 Task: Look for space in Abreu e Lima, Brazil from 5th June, 2023 to 16th June, 2023 for 2 adults in price range Rs.7000 to Rs.15000. Place can be entire place with 1  bedroom having 1 bed and 1 bathroom. Property type can be house, flat, guest house, hotel. Amenities needed are: washing machine. Booking option can be shelf check-in. Required host language is Spanish.
Action: Mouse moved to (407, 93)
Screenshot: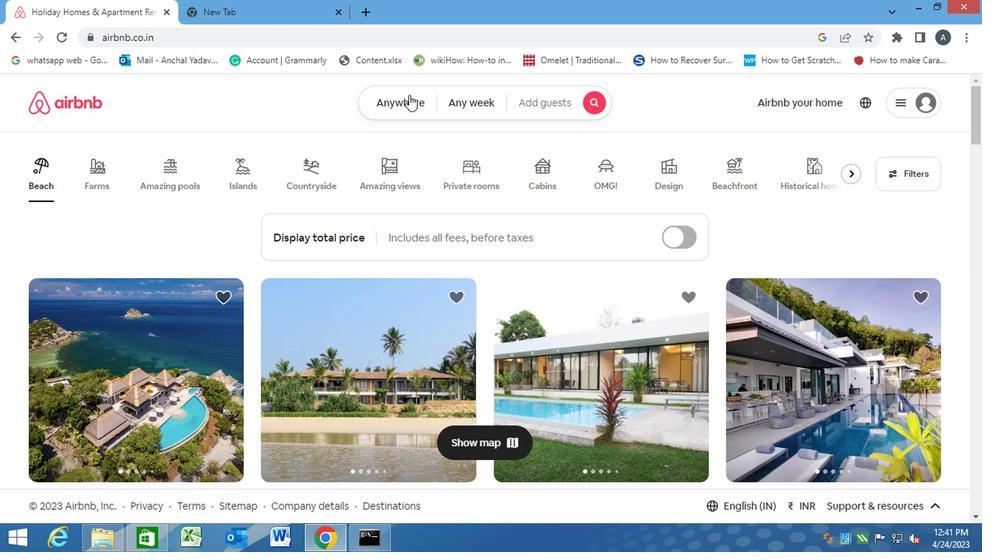 
Action: Mouse pressed left at (407, 93)
Screenshot: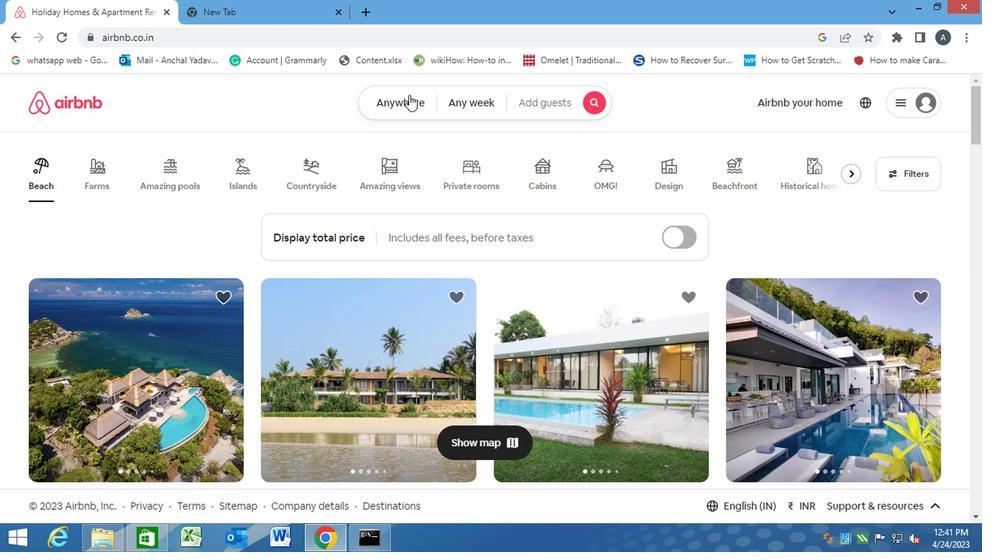
Action: Mouse moved to (309, 155)
Screenshot: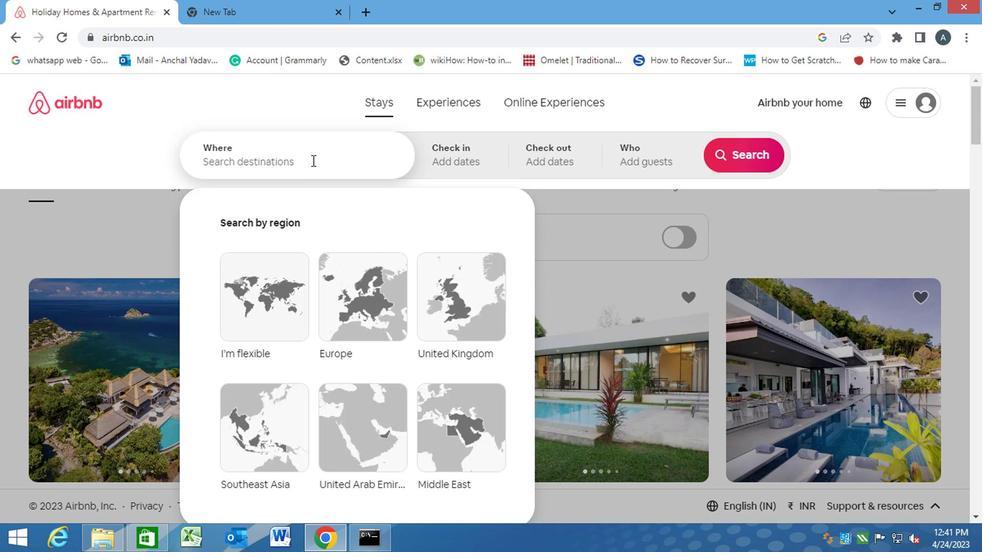 
Action: Mouse pressed left at (309, 155)
Screenshot: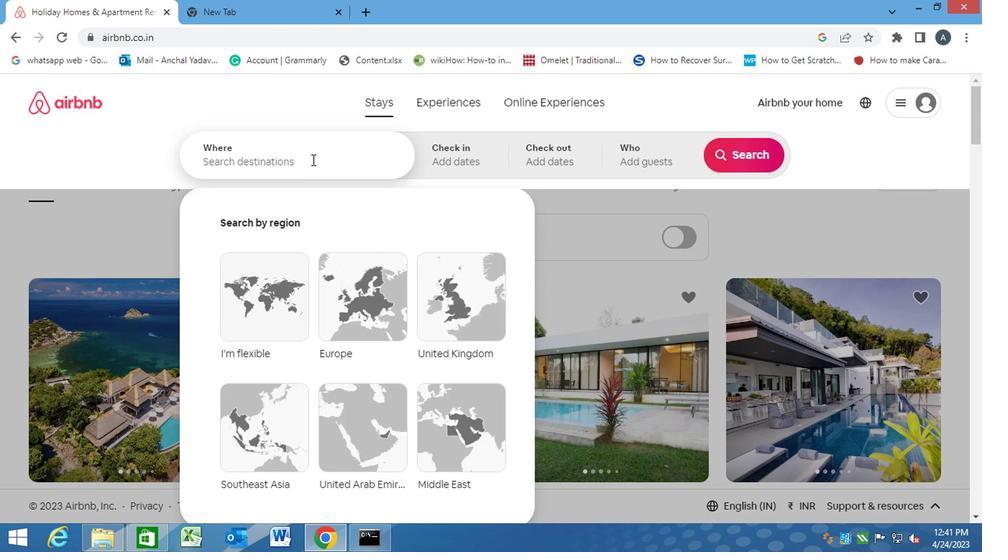 
Action: Key pressed a<Key.caps_lock>breu<Key.space>e<Key.space><Key.caps_lock>l<Key.caps_lock>ima,<Key.space><Key.caps_lock>b<Key.caps_lock>razil<Key.enter>
Screenshot: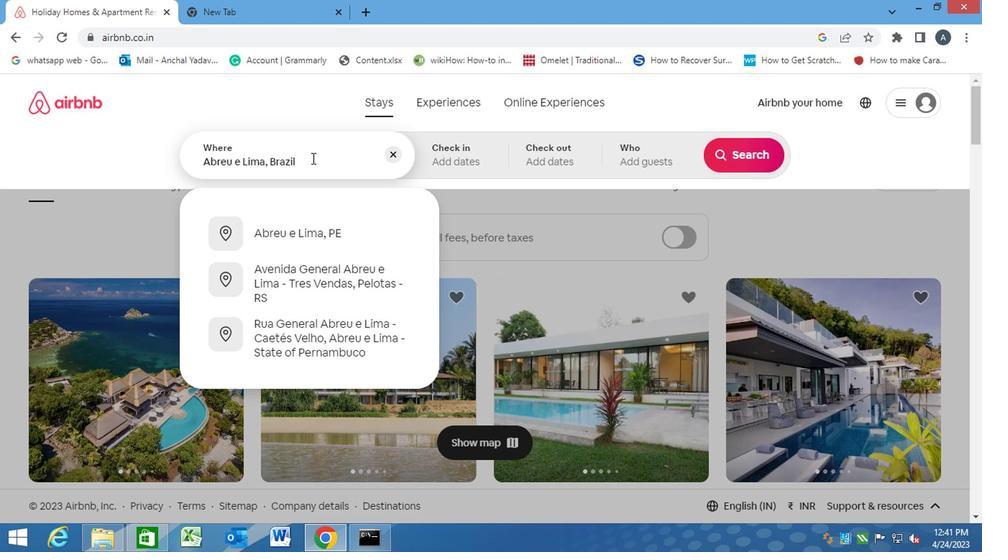 
Action: Mouse moved to (730, 264)
Screenshot: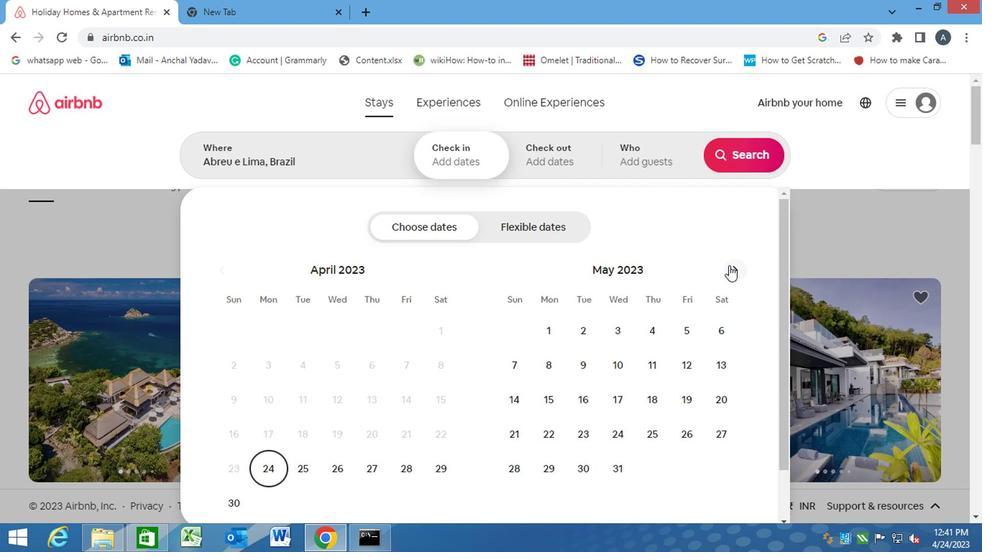 
Action: Mouse pressed left at (730, 264)
Screenshot: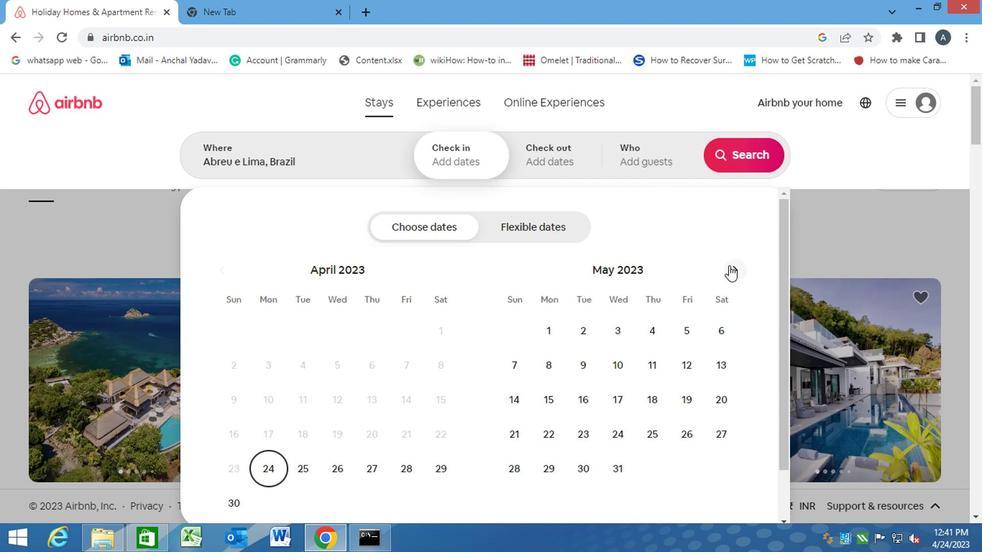 
Action: Mouse moved to (542, 363)
Screenshot: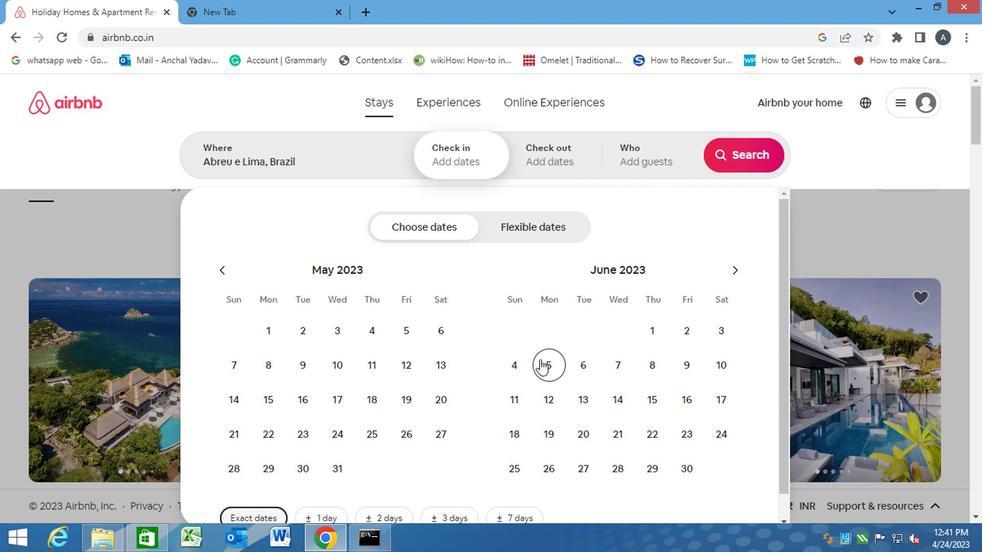 
Action: Mouse pressed left at (542, 363)
Screenshot: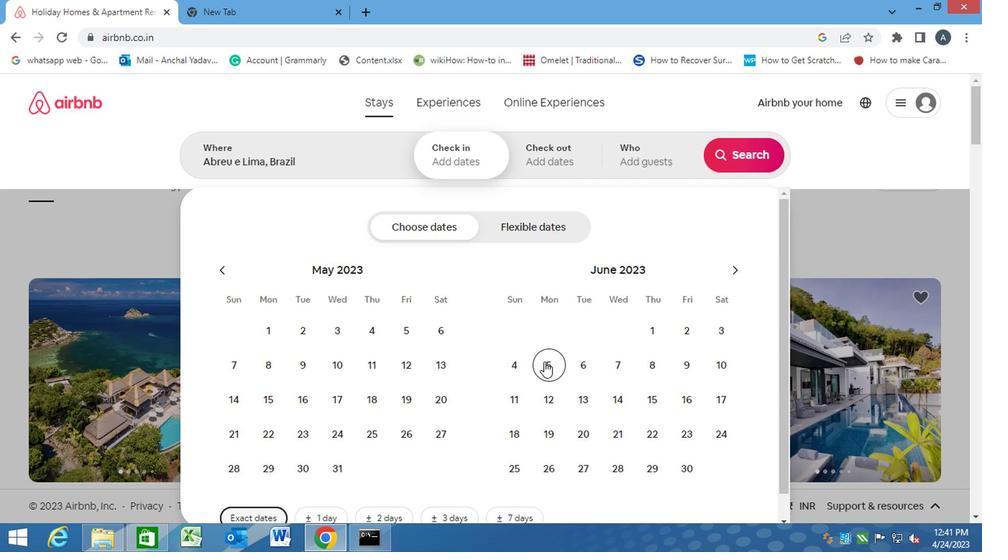
Action: Mouse moved to (693, 411)
Screenshot: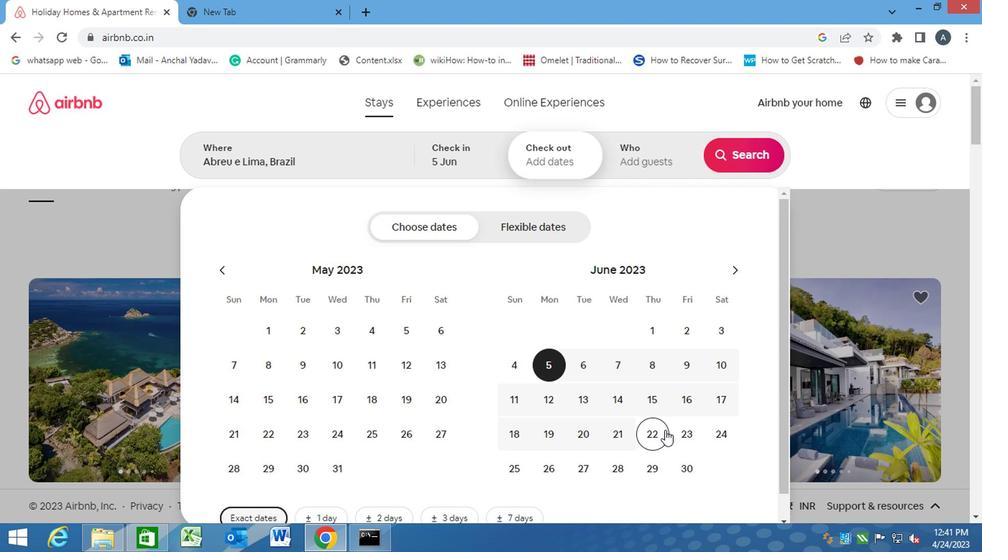 
Action: Mouse pressed left at (693, 411)
Screenshot: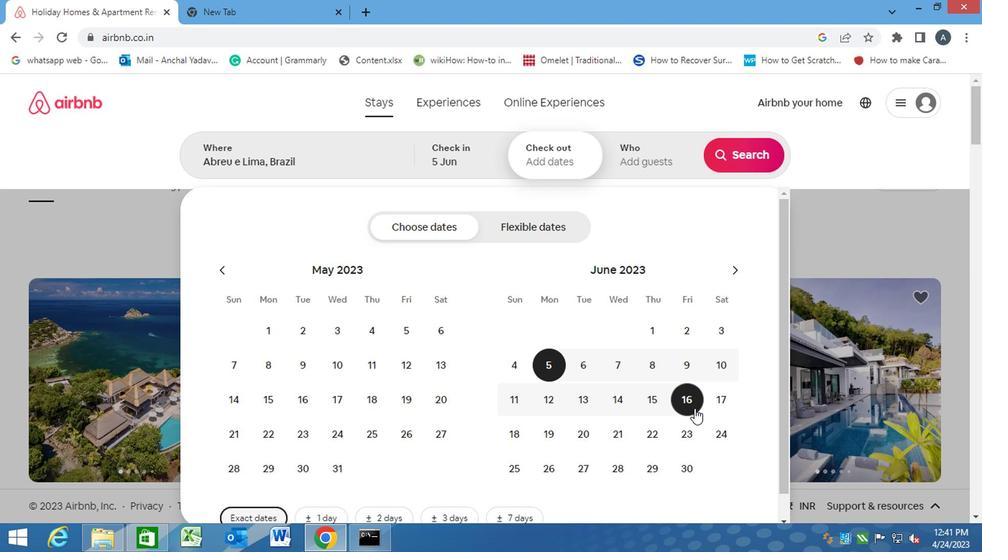 
Action: Mouse moved to (641, 142)
Screenshot: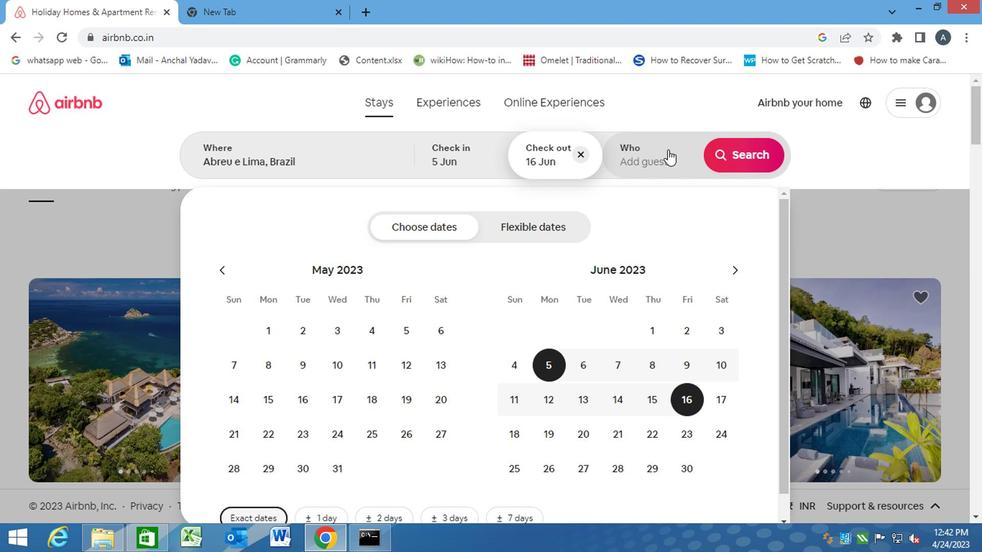 
Action: Mouse pressed left at (641, 142)
Screenshot: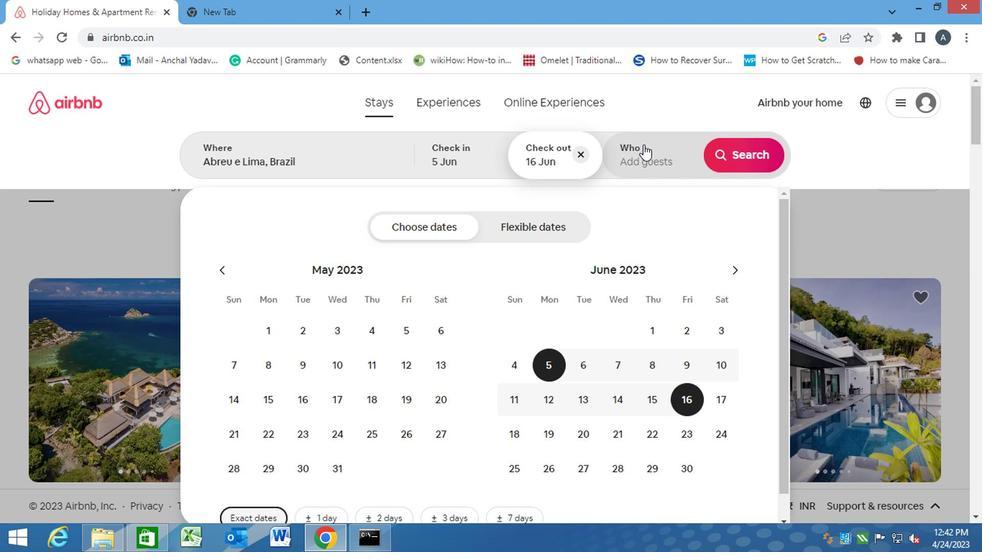 
Action: Mouse moved to (739, 222)
Screenshot: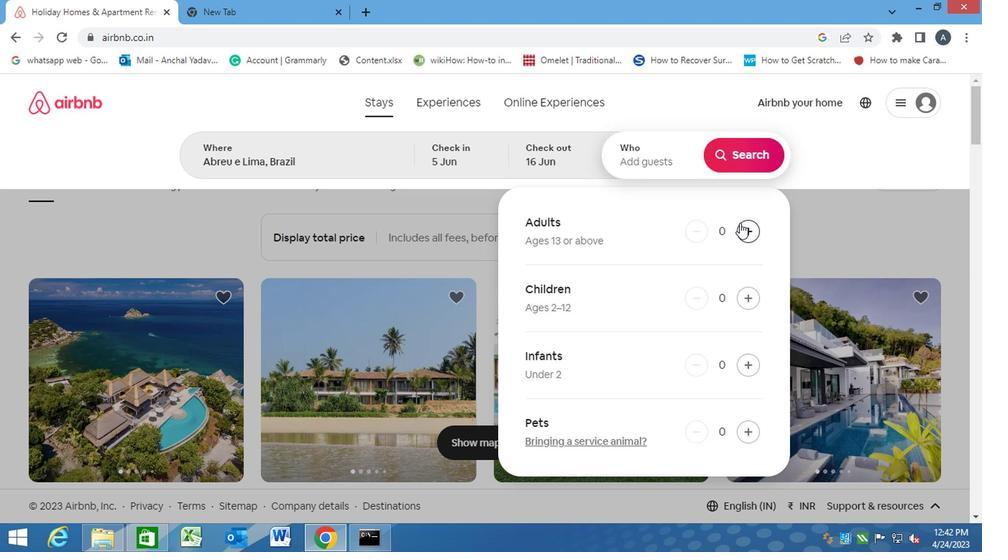 
Action: Mouse pressed left at (739, 222)
Screenshot: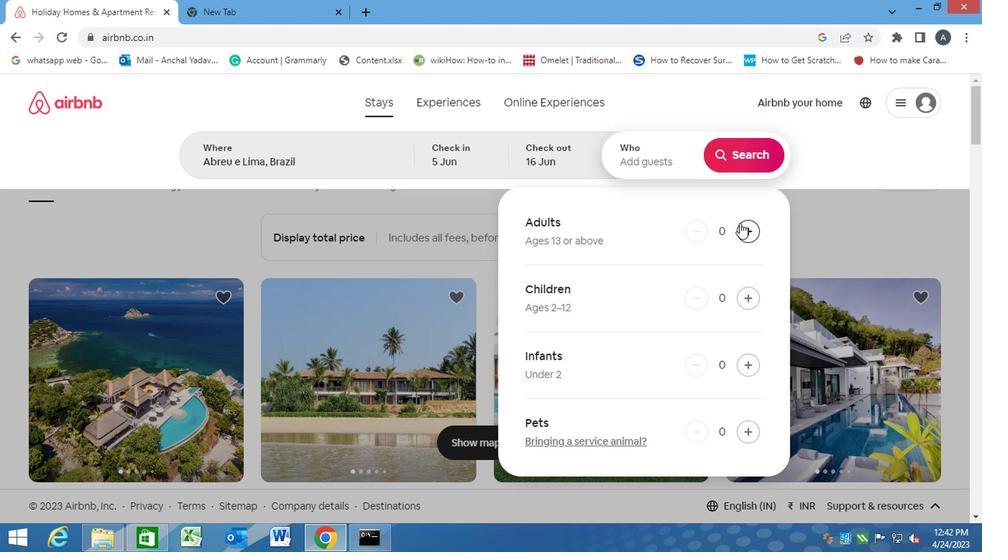 
Action: Mouse pressed left at (739, 222)
Screenshot: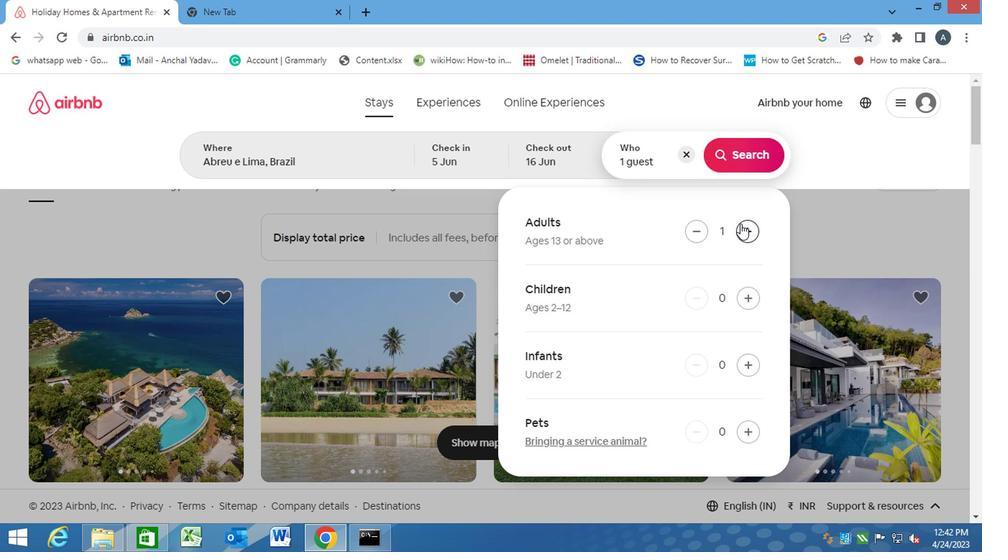 
Action: Mouse moved to (769, 143)
Screenshot: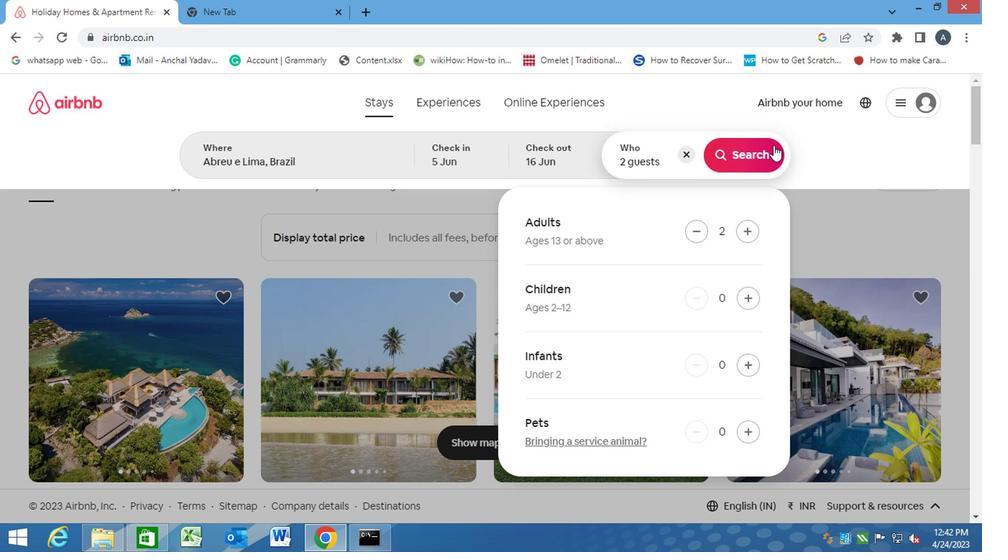 
Action: Mouse pressed left at (769, 143)
Screenshot: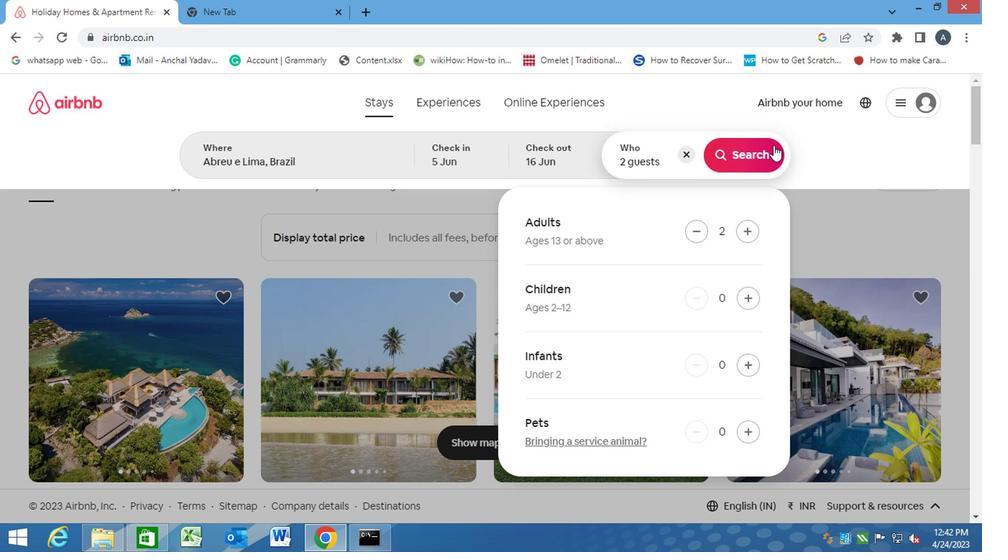 
Action: Mouse moved to (922, 162)
Screenshot: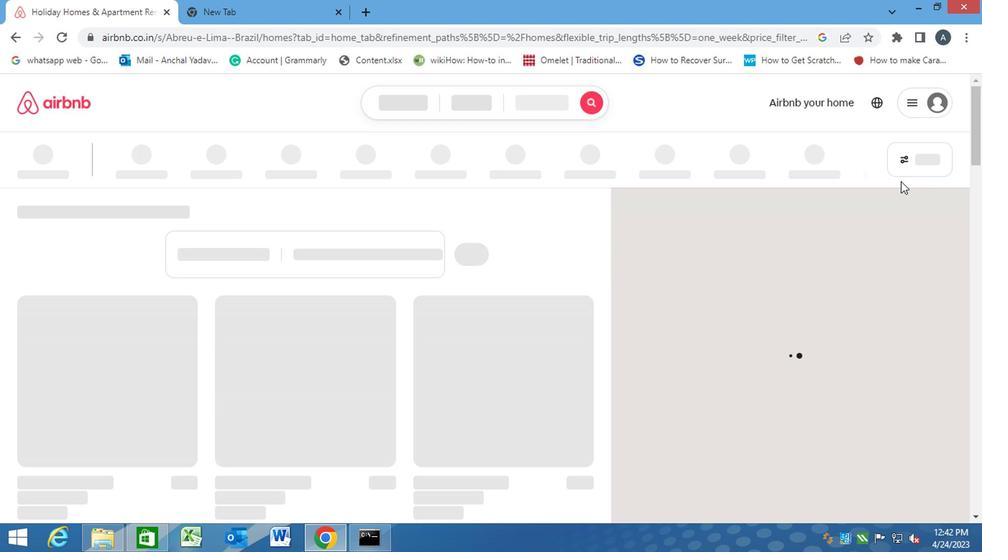 
Action: Mouse pressed left at (922, 162)
Screenshot: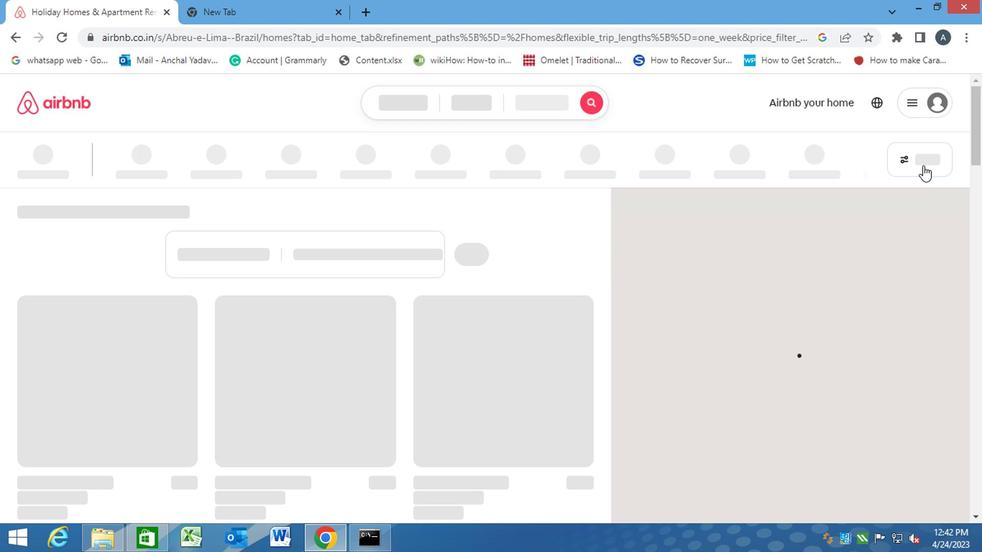 
Action: Mouse moved to (914, 151)
Screenshot: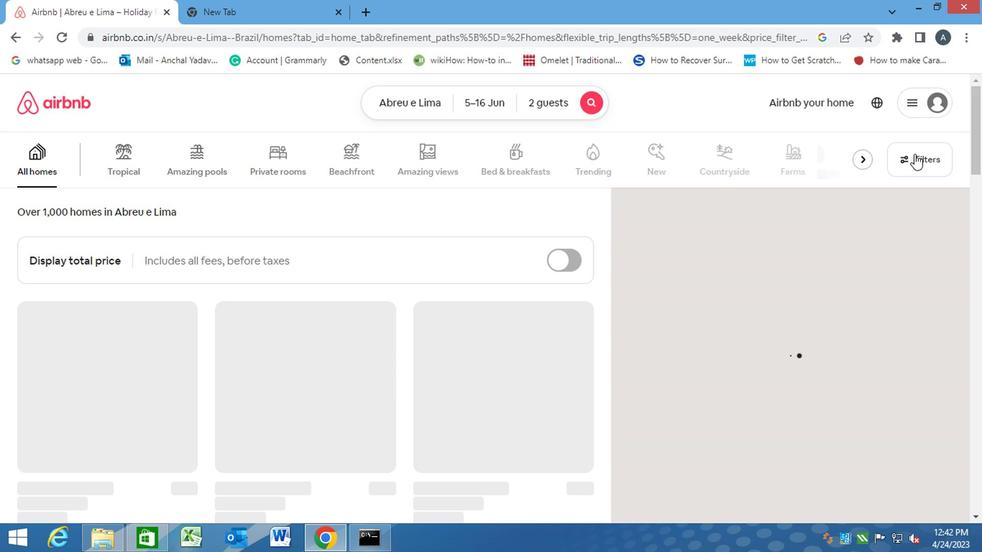 
Action: Mouse pressed left at (914, 151)
Screenshot: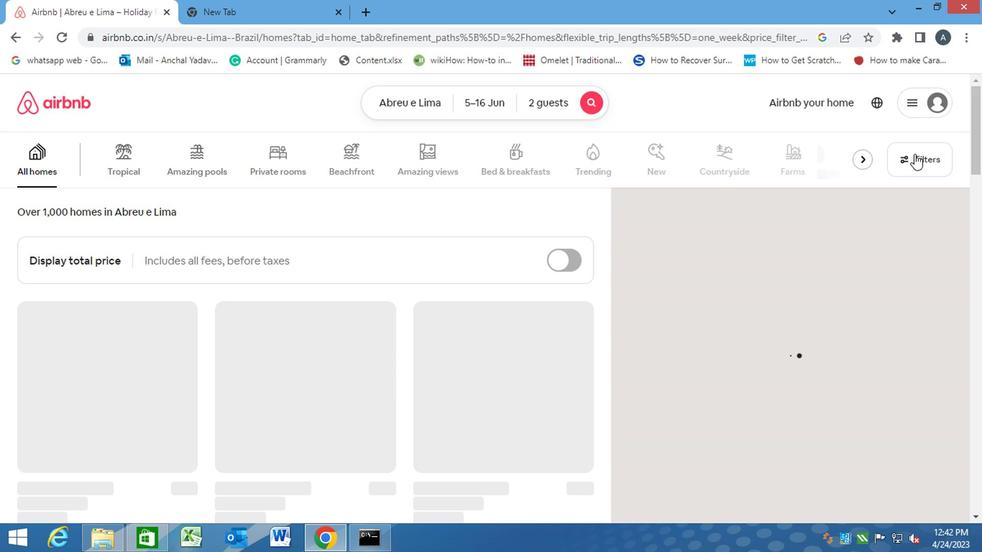 
Action: Mouse moved to (304, 330)
Screenshot: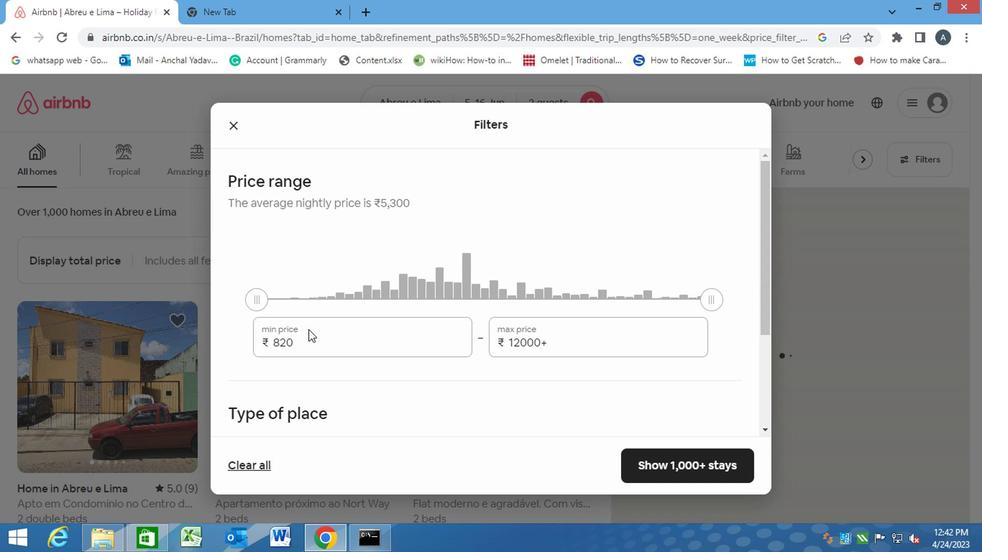 
Action: Mouse pressed left at (304, 330)
Screenshot: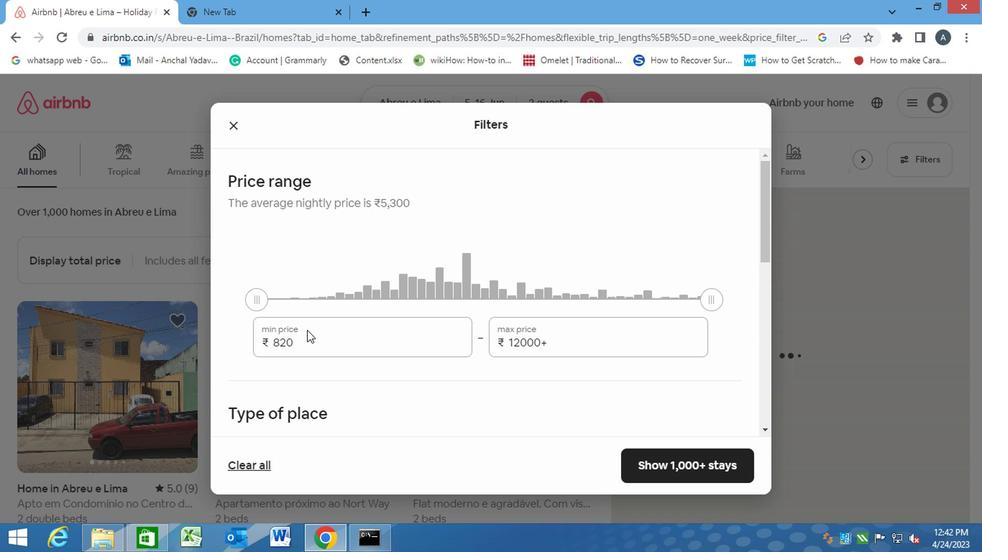 
Action: Mouse moved to (303, 338)
Screenshot: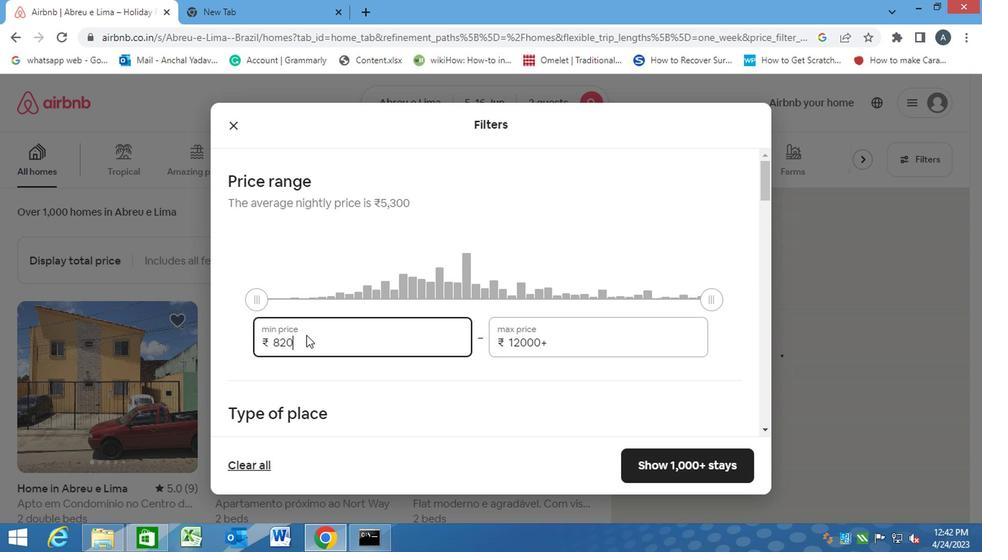 
Action: Mouse pressed left at (303, 338)
Screenshot: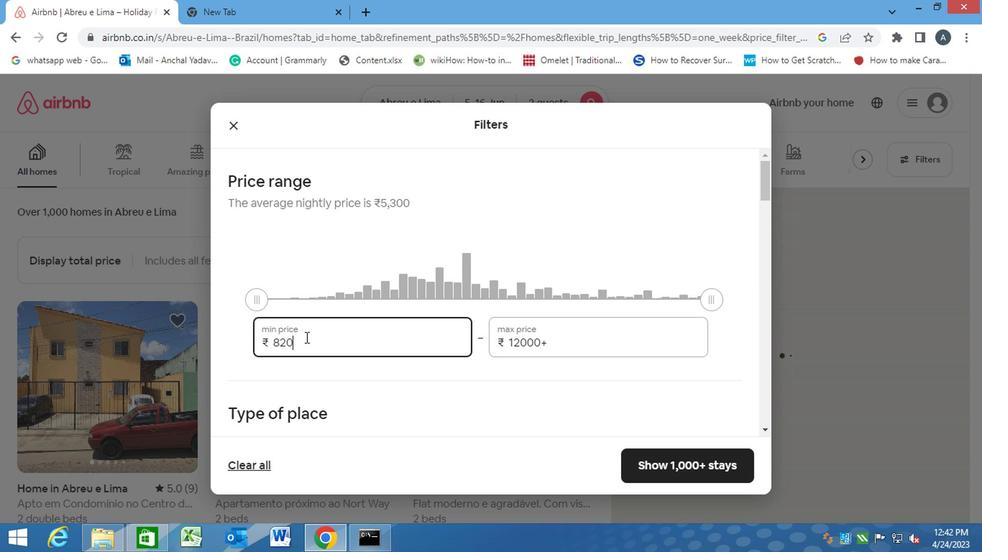 
Action: Mouse moved to (262, 339)
Screenshot: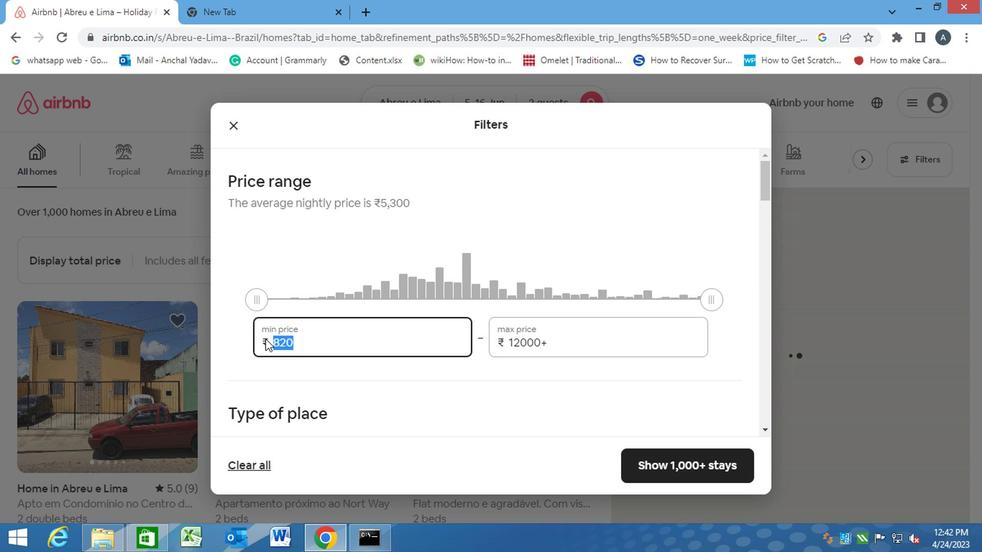
Action: Key pressed 7000<Key.tab><Key.backspace><Key.backspace>15000
Screenshot: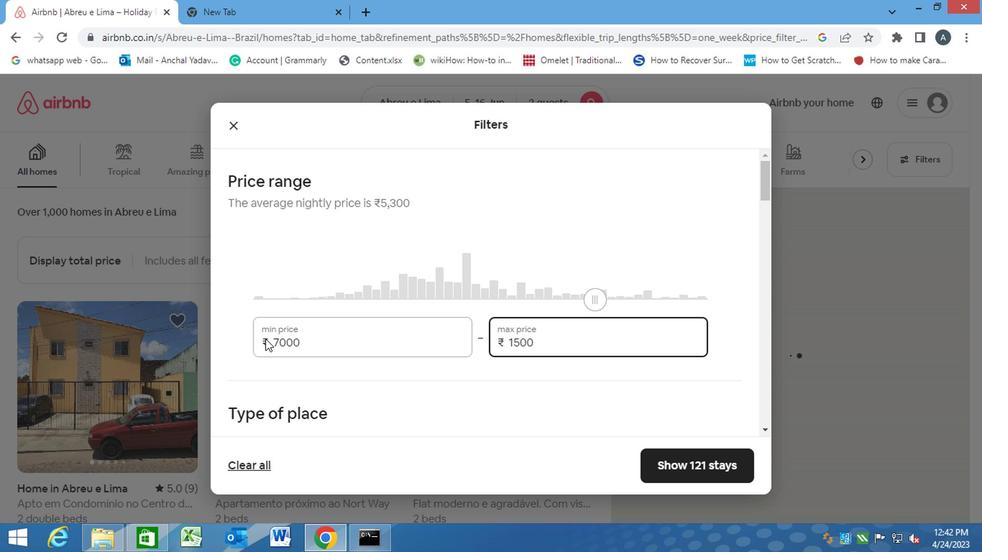 
Action: Mouse moved to (431, 389)
Screenshot: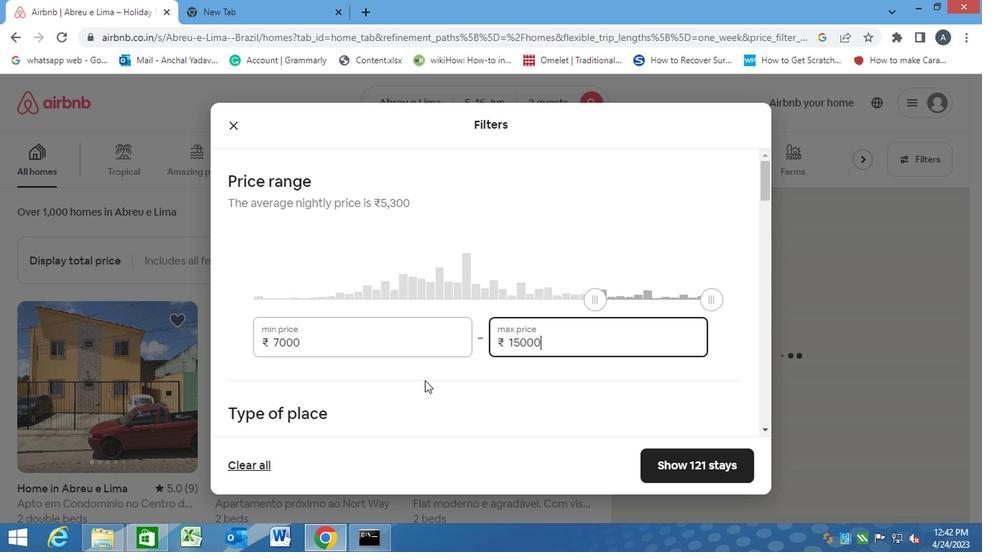 
Action: Mouse pressed left at (431, 389)
Screenshot: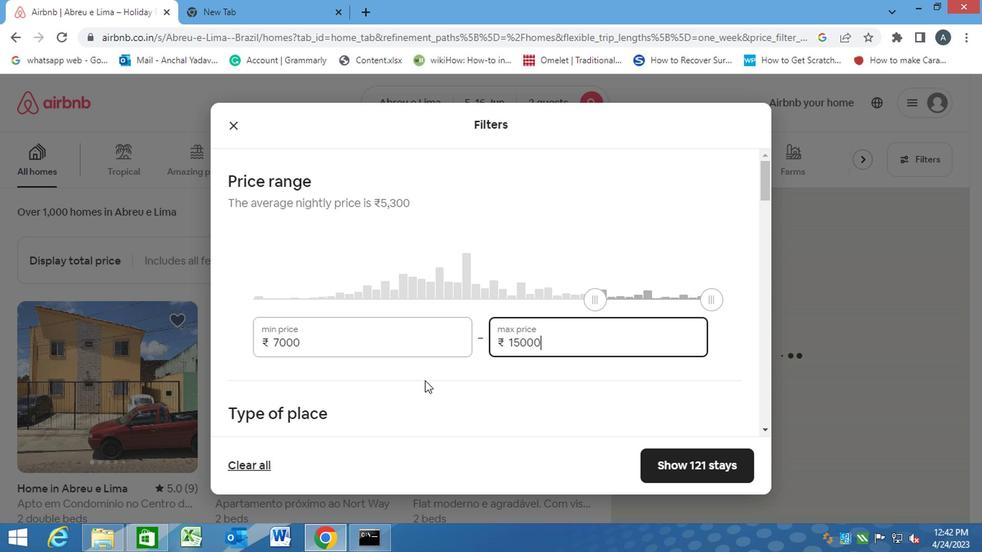 
Action: Mouse scrolled (431, 388) with delta (0, -1)
Screenshot: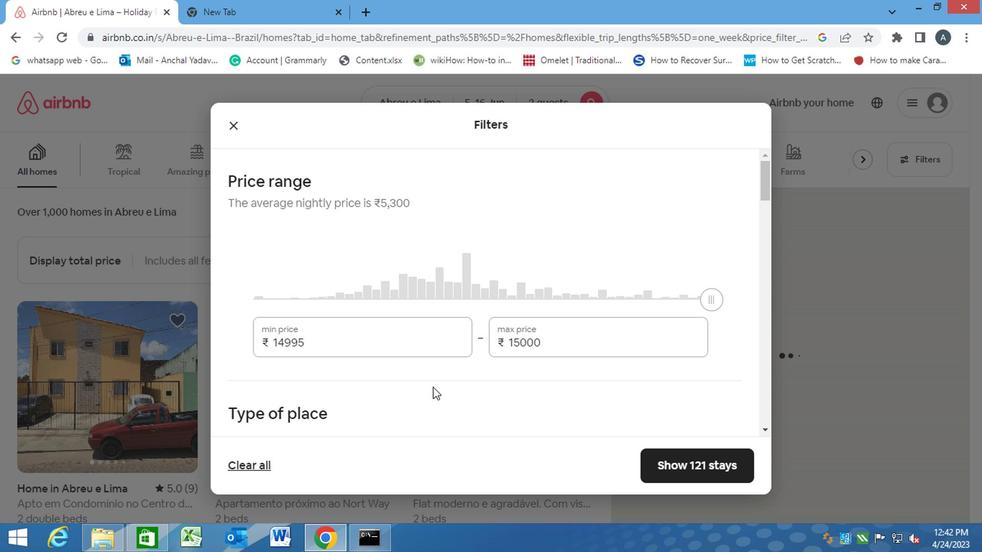 
Action: Mouse scrolled (431, 388) with delta (0, -1)
Screenshot: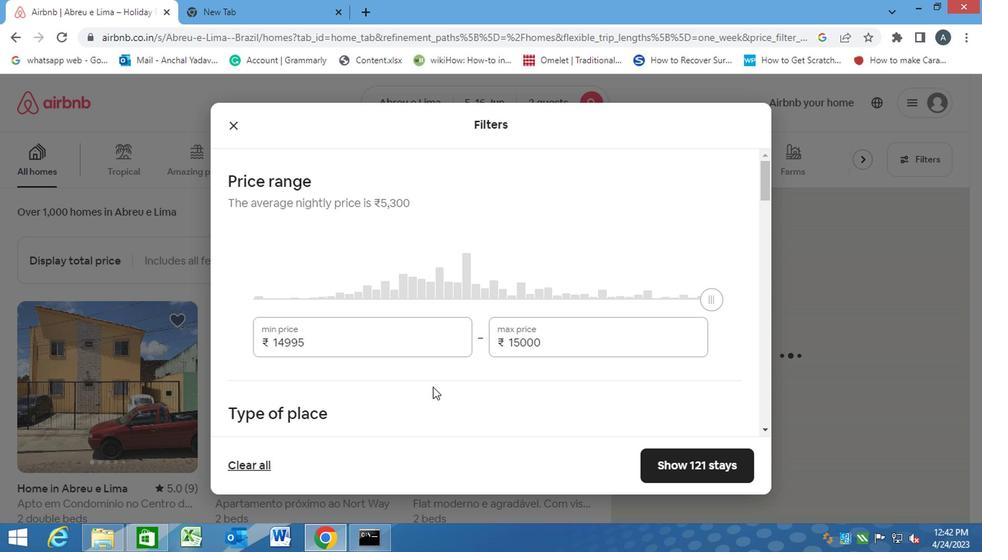 
Action: Mouse scrolled (431, 388) with delta (0, -1)
Screenshot: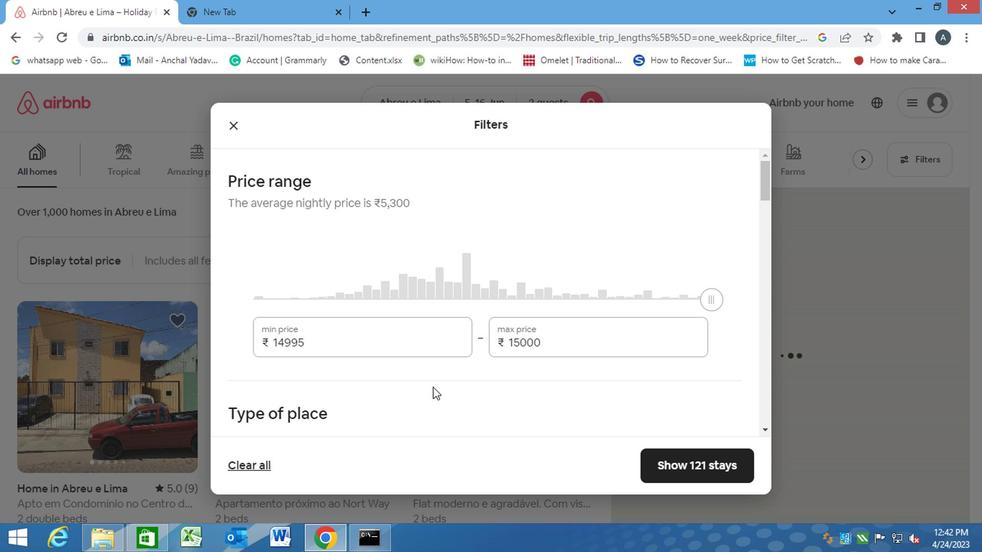 
Action: Mouse scrolled (431, 388) with delta (0, -1)
Screenshot: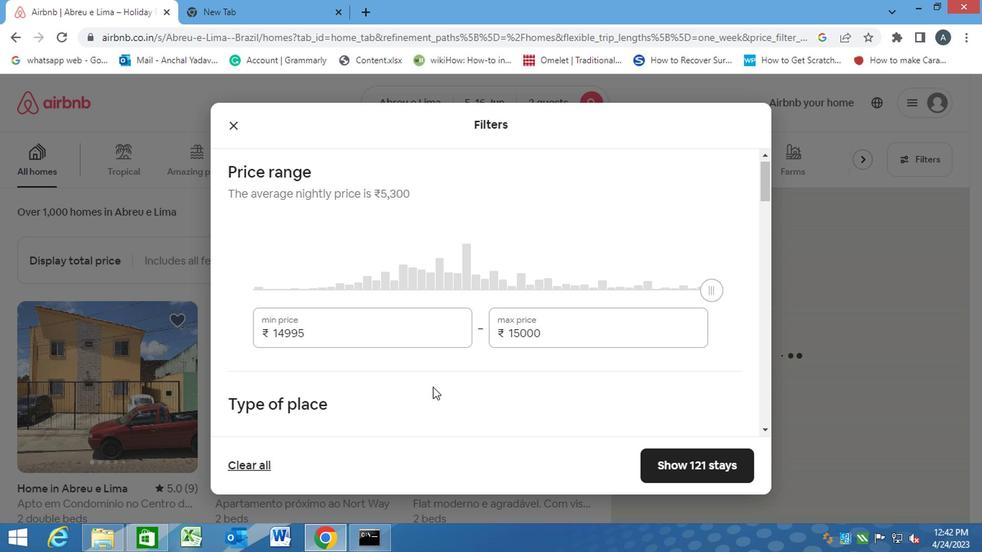 
Action: Mouse moved to (239, 168)
Screenshot: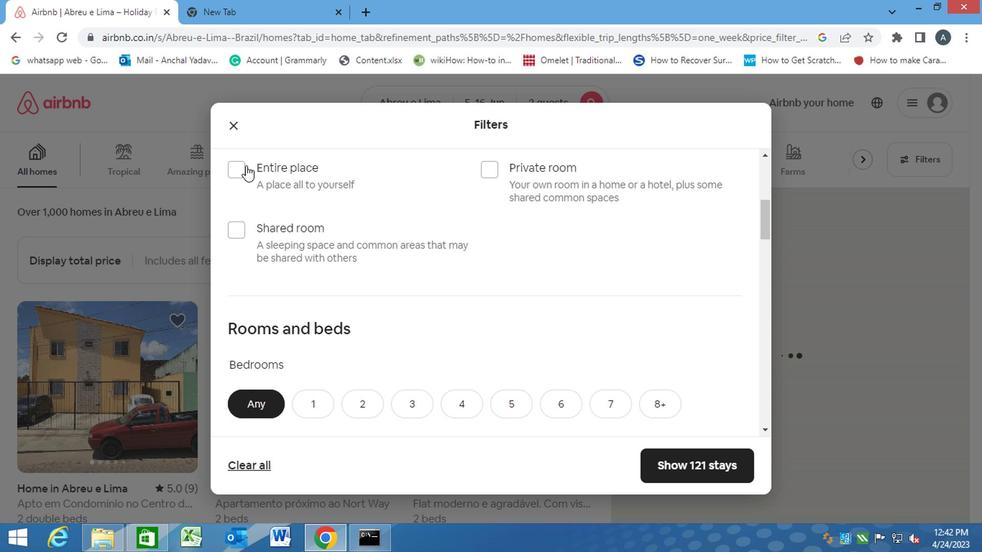 
Action: Mouse pressed left at (239, 168)
Screenshot: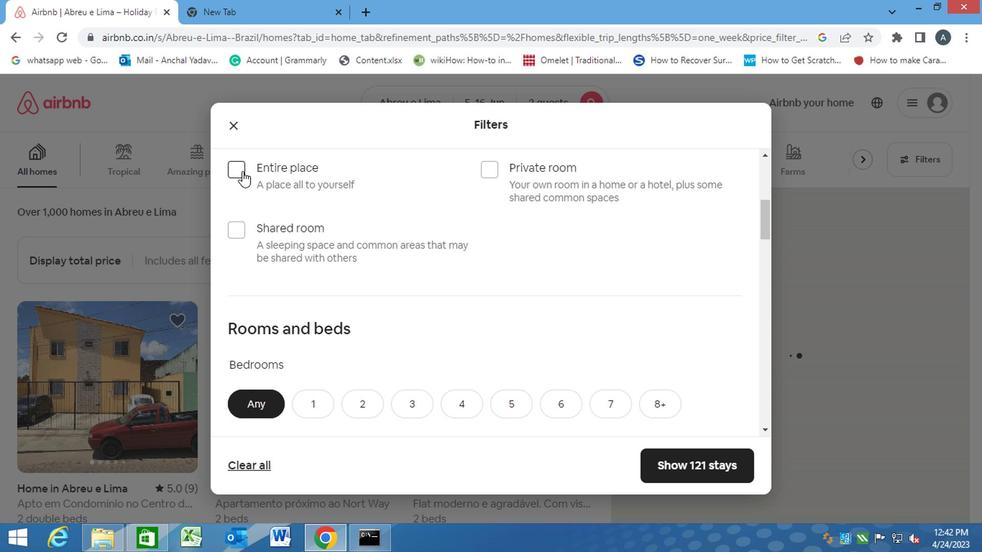 
Action: Mouse moved to (487, 256)
Screenshot: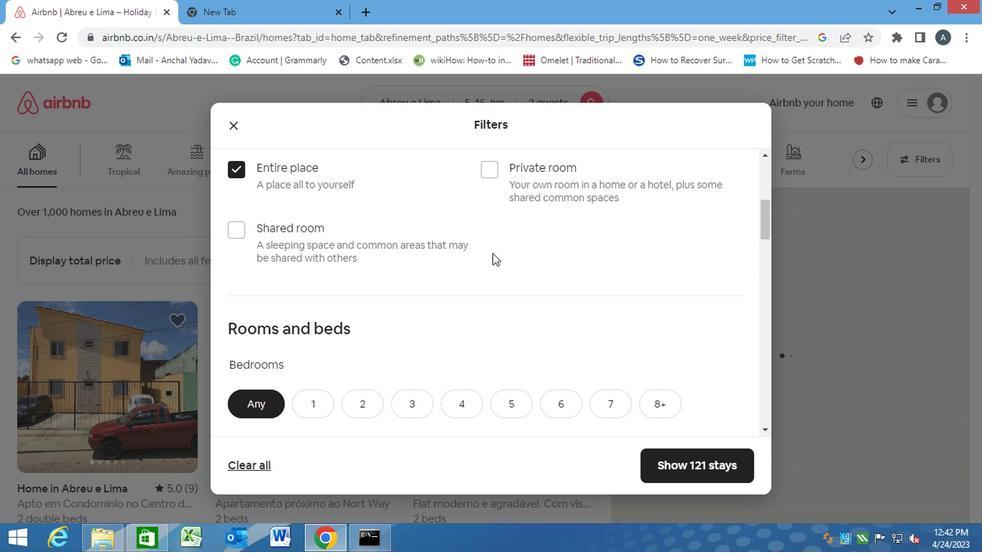 
Action: Mouse scrolled (487, 256) with delta (0, 0)
Screenshot: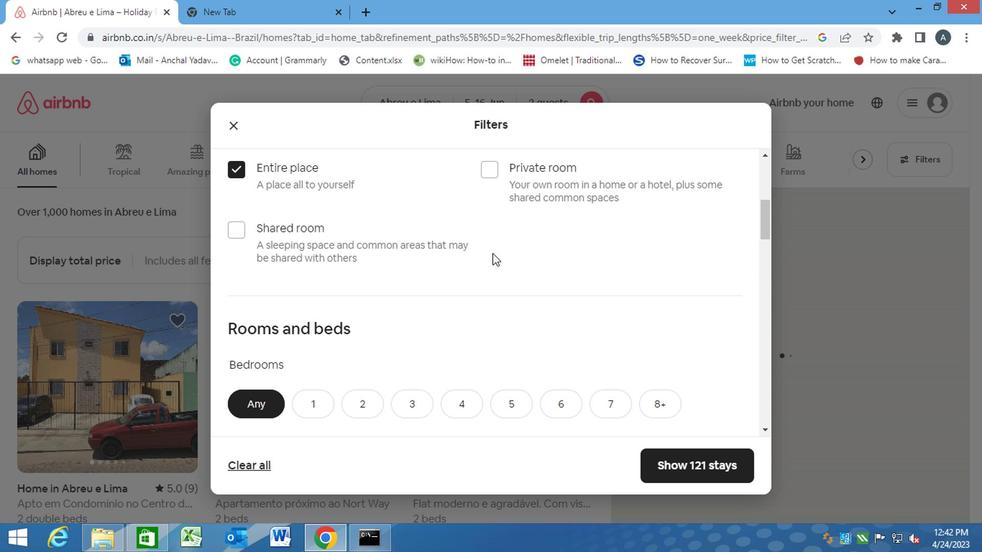 
Action: Mouse moved to (487, 257)
Screenshot: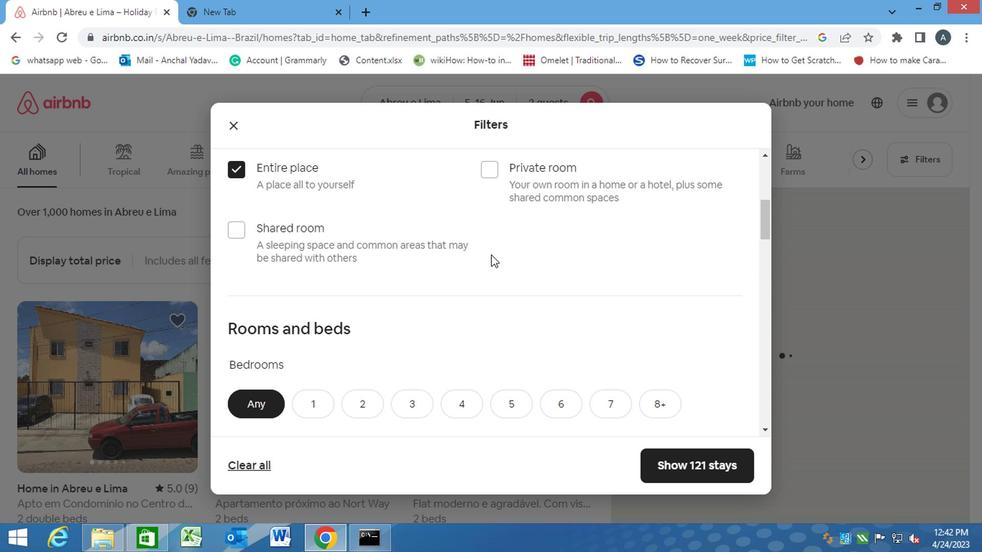 
Action: Mouse scrolled (487, 256) with delta (0, -1)
Screenshot: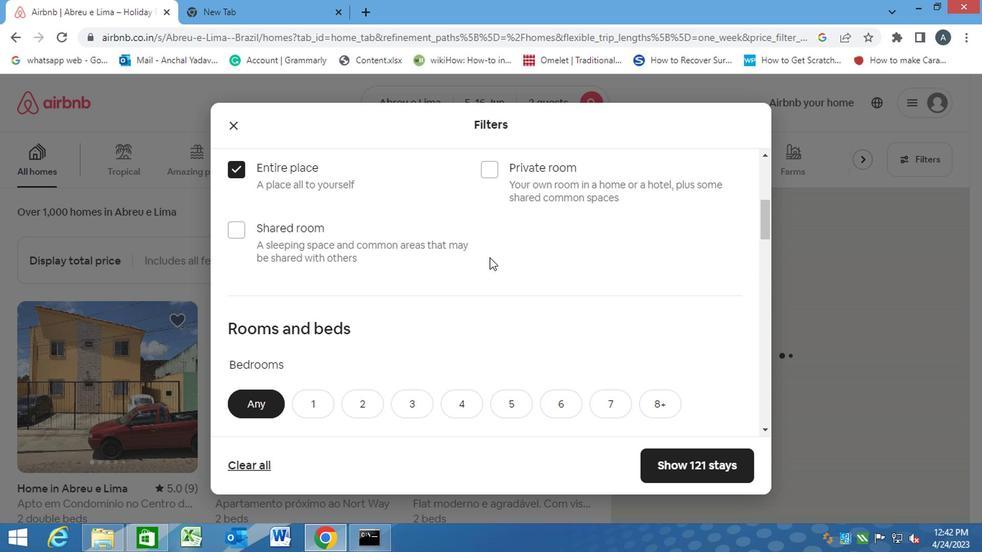 
Action: Mouse moved to (305, 251)
Screenshot: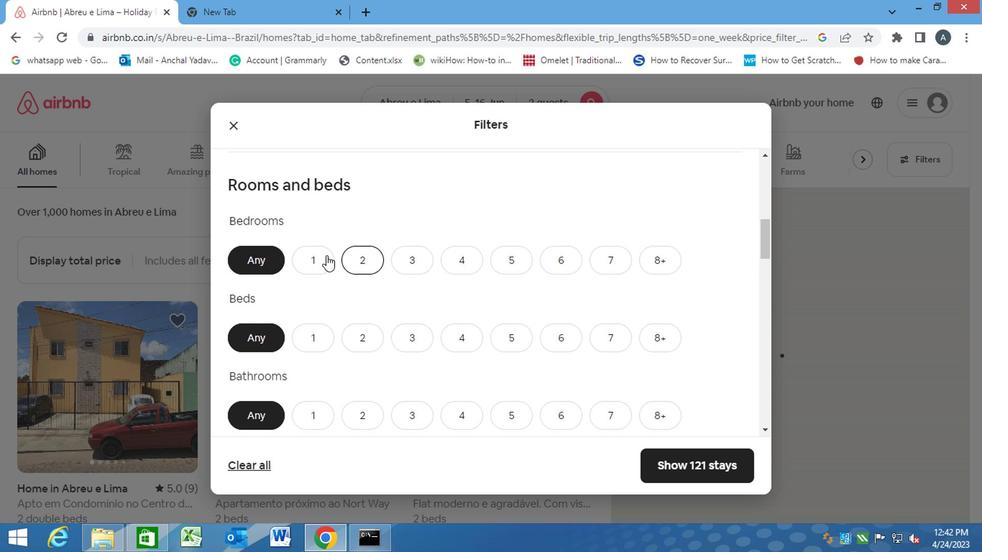 
Action: Mouse pressed left at (305, 251)
Screenshot: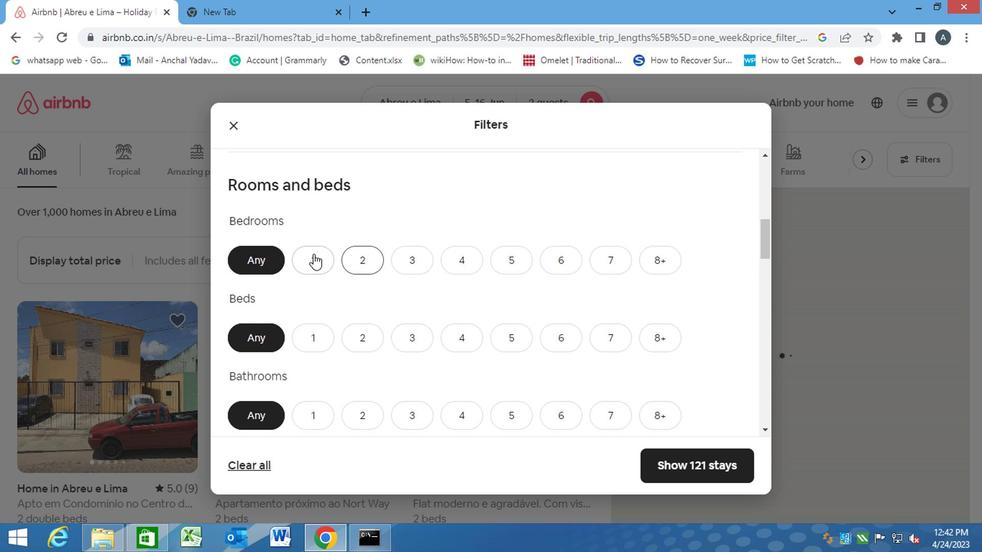 
Action: Mouse moved to (324, 342)
Screenshot: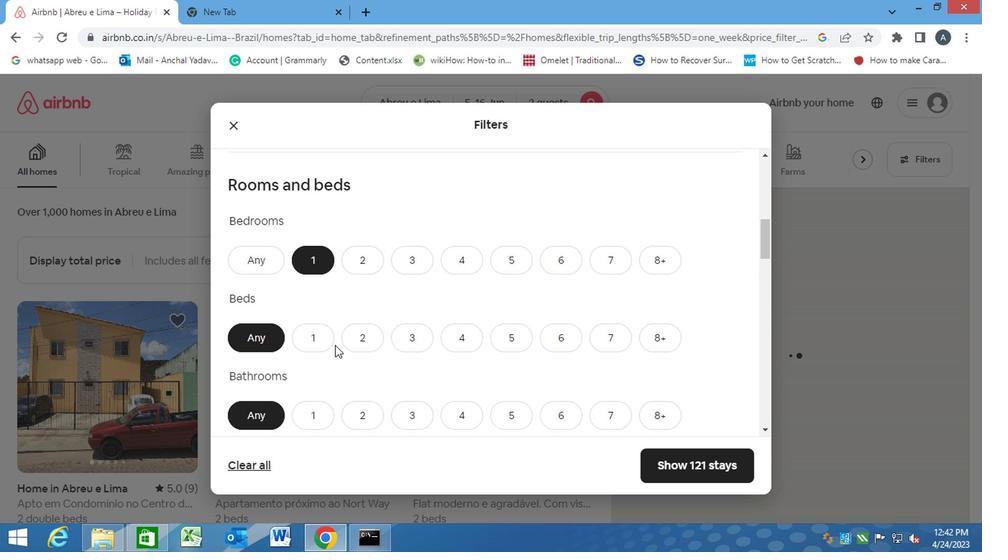 
Action: Mouse pressed left at (324, 342)
Screenshot: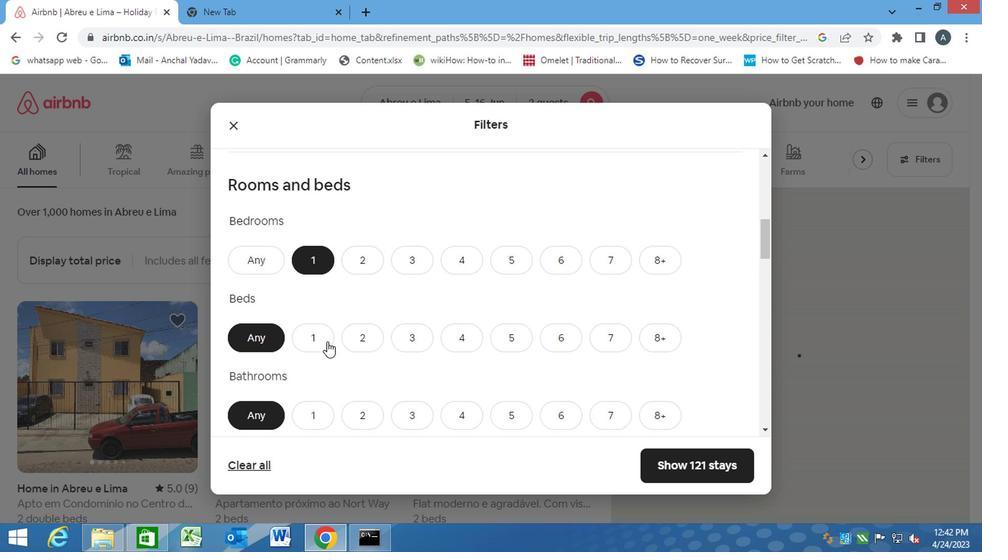 
Action: Mouse moved to (317, 418)
Screenshot: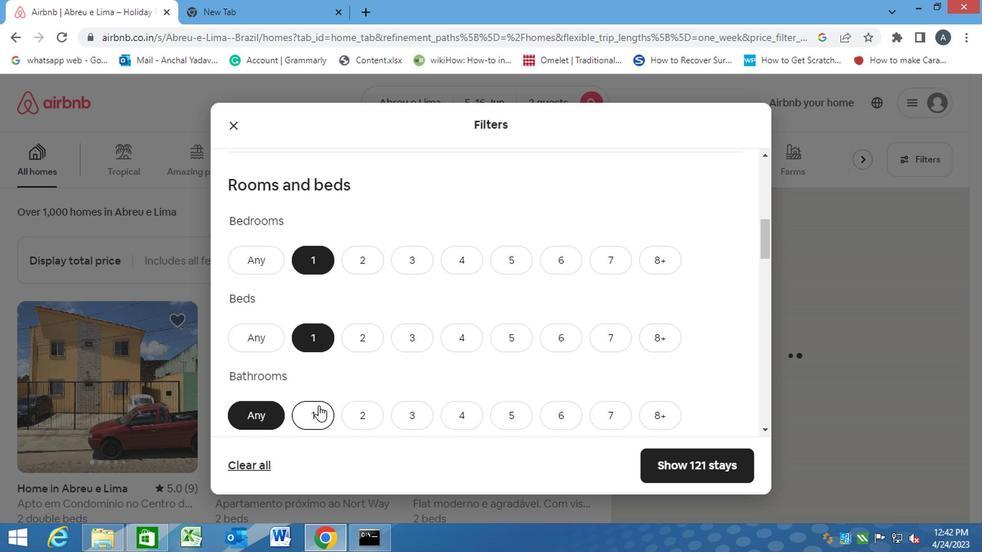 
Action: Mouse pressed left at (317, 418)
Screenshot: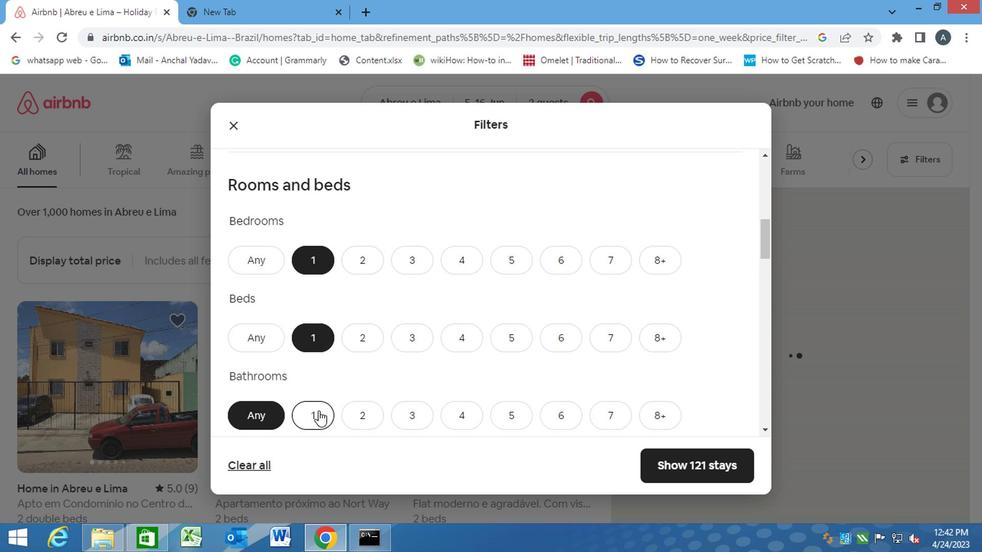 
Action: Mouse moved to (319, 416)
Screenshot: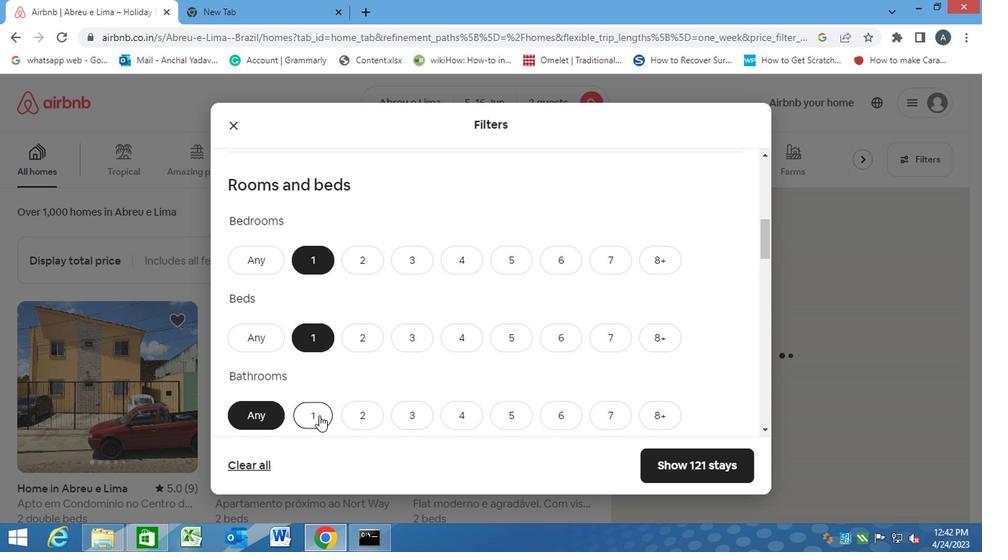 
Action: Mouse scrolled (319, 416) with delta (0, 0)
Screenshot: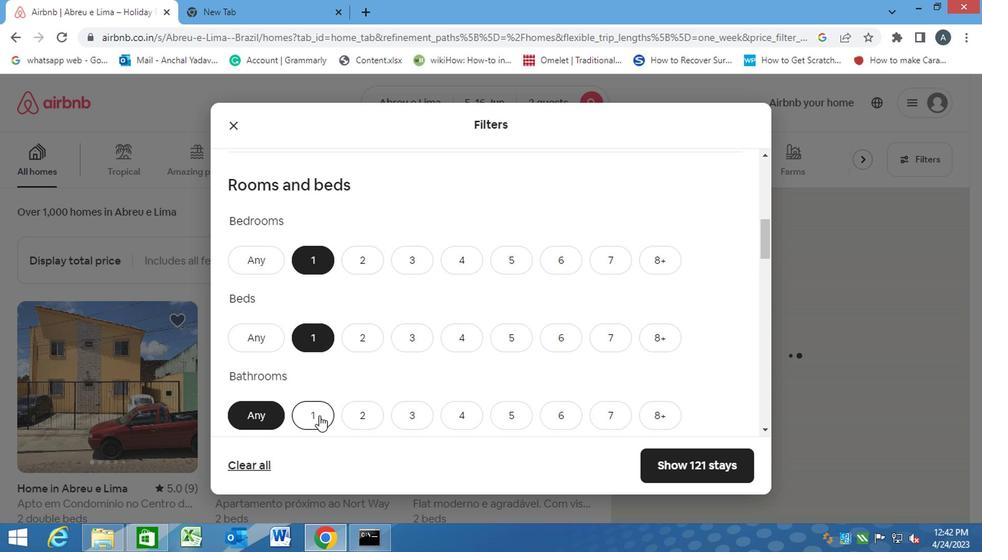
Action: Mouse scrolled (319, 416) with delta (0, 0)
Screenshot: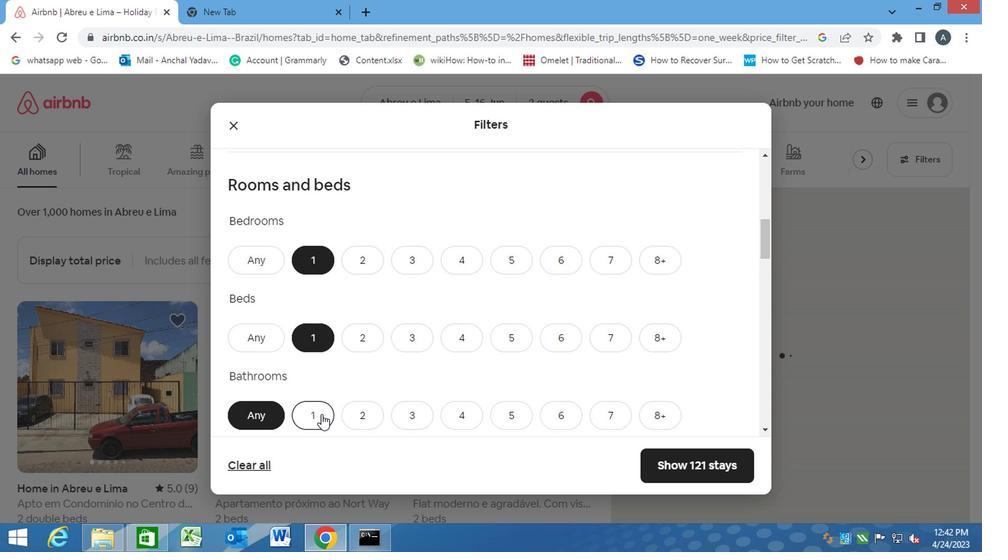 
Action: Mouse moved to (449, 274)
Screenshot: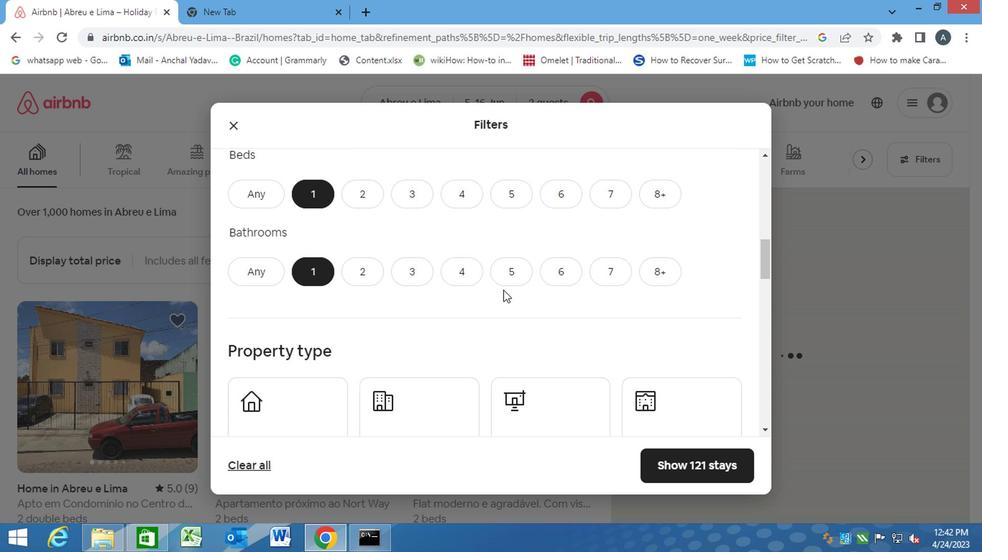 
Action: Mouse scrolled (449, 273) with delta (0, -1)
Screenshot: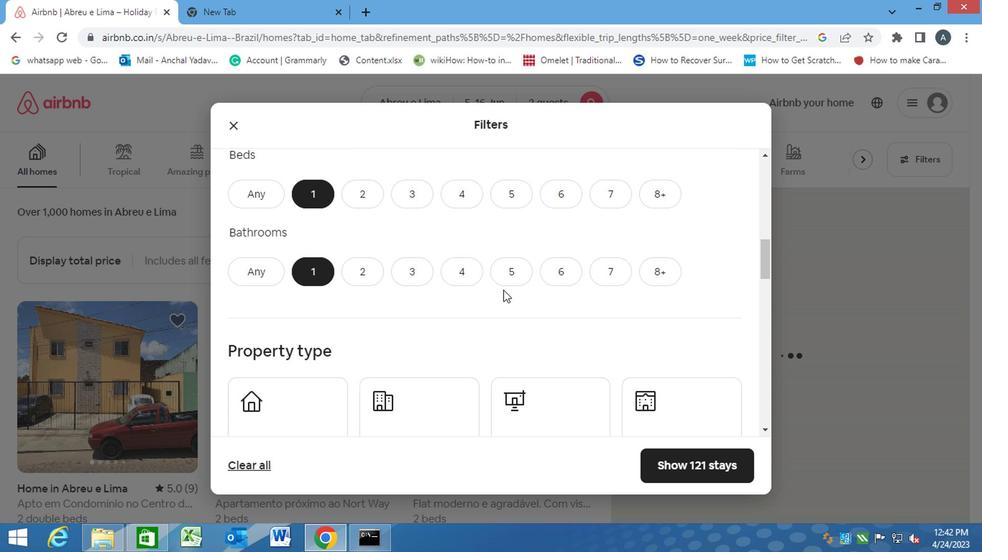 
Action: Mouse moved to (440, 277)
Screenshot: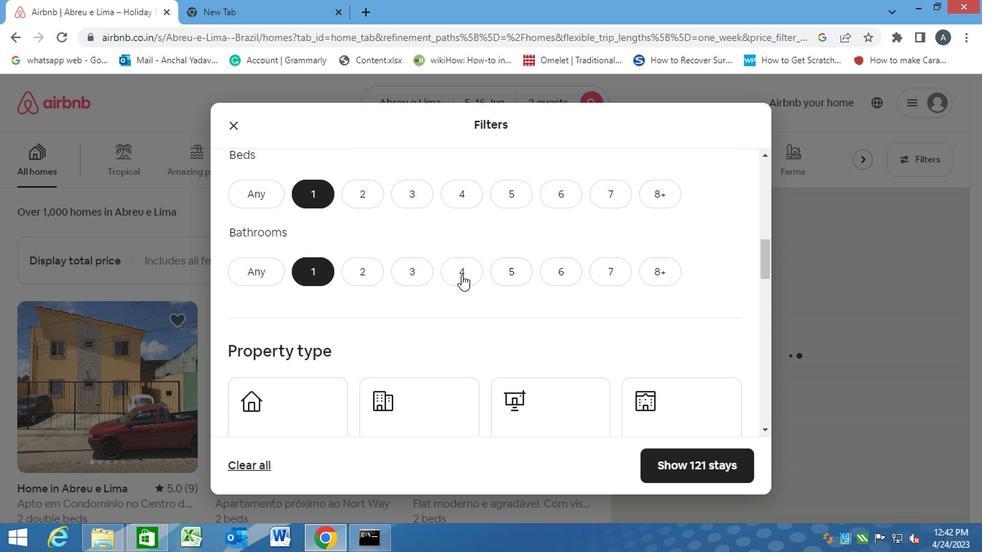 
Action: Mouse scrolled (440, 276) with delta (0, 0)
Screenshot: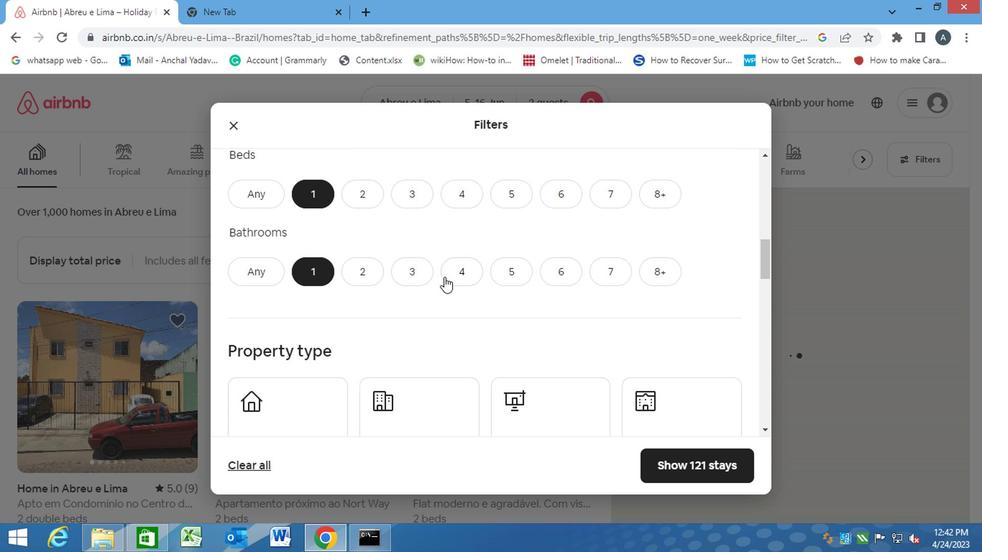 
Action: Mouse moved to (290, 282)
Screenshot: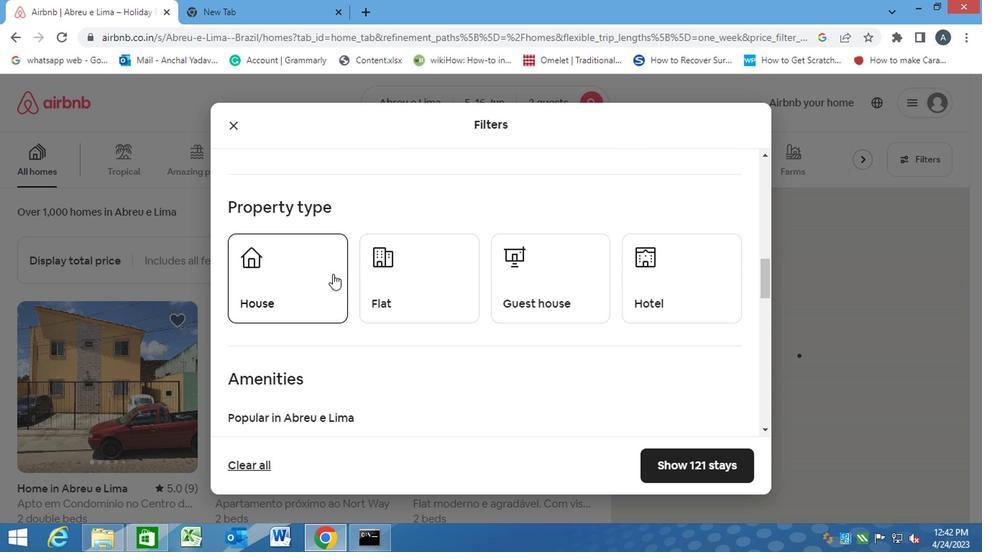 
Action: Mouse pressed left at (290, 282)
Screenshot: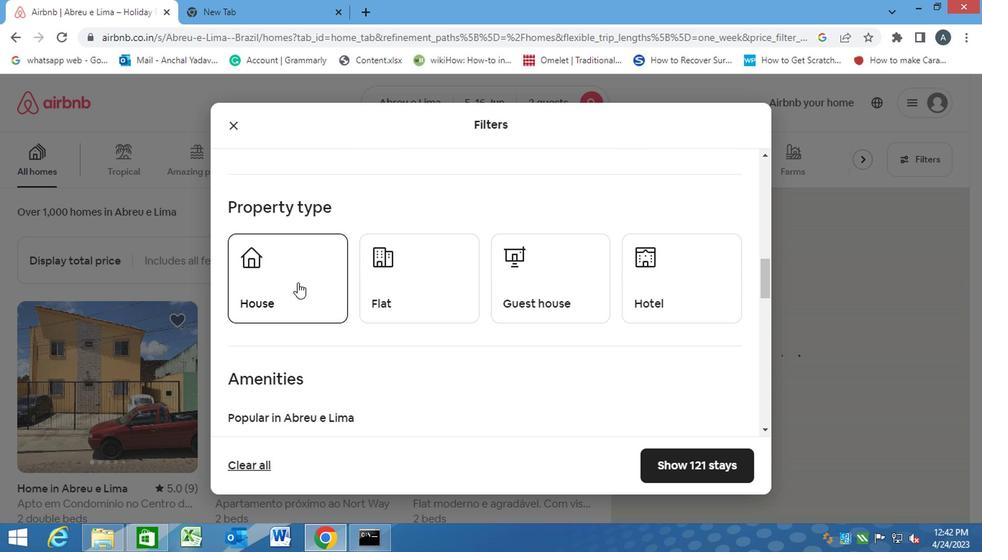 
Action: Mouse moved to (433, 305)
Screenshot: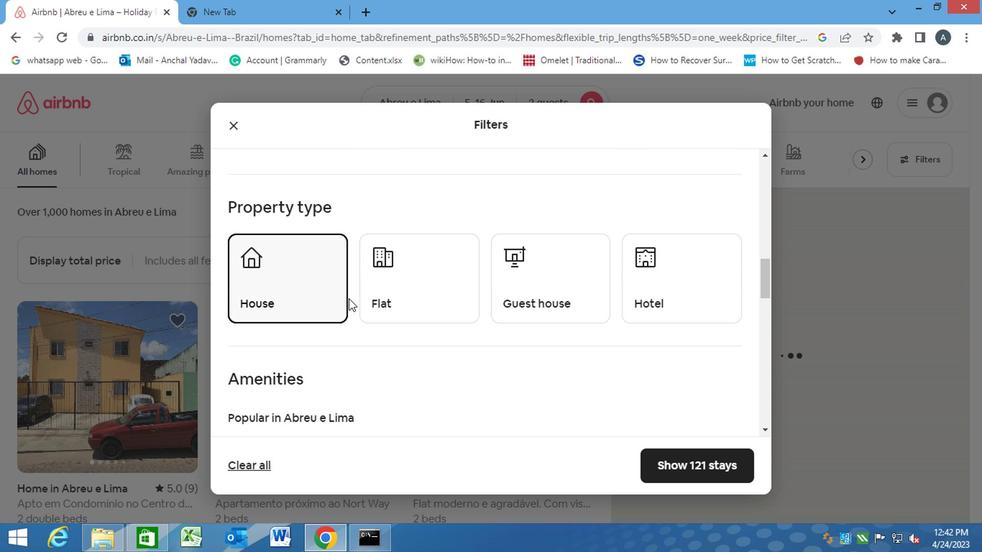 
Action: Mouse pressed left at (433, 305)
Screenshot: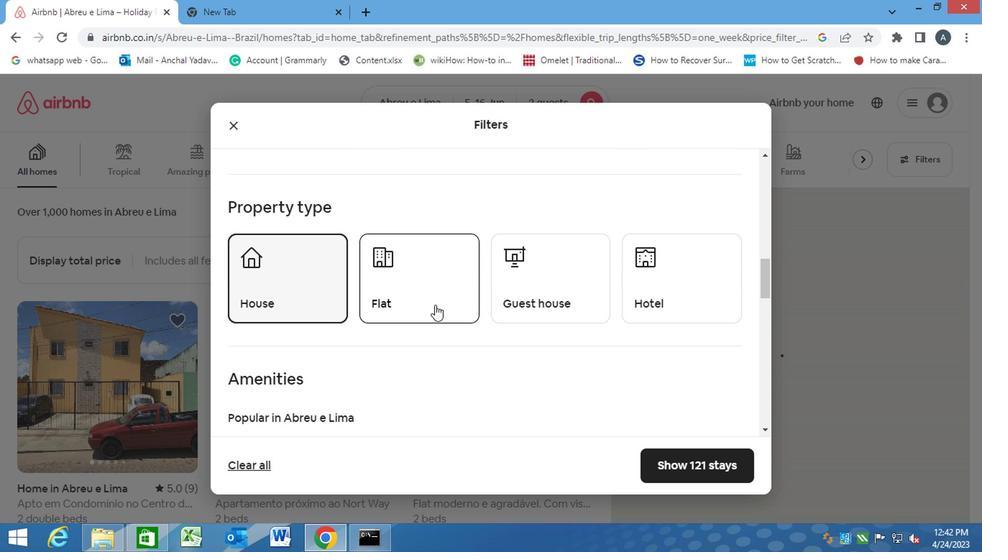 
Action: Mouse moved to (554, 287)
Screenshot: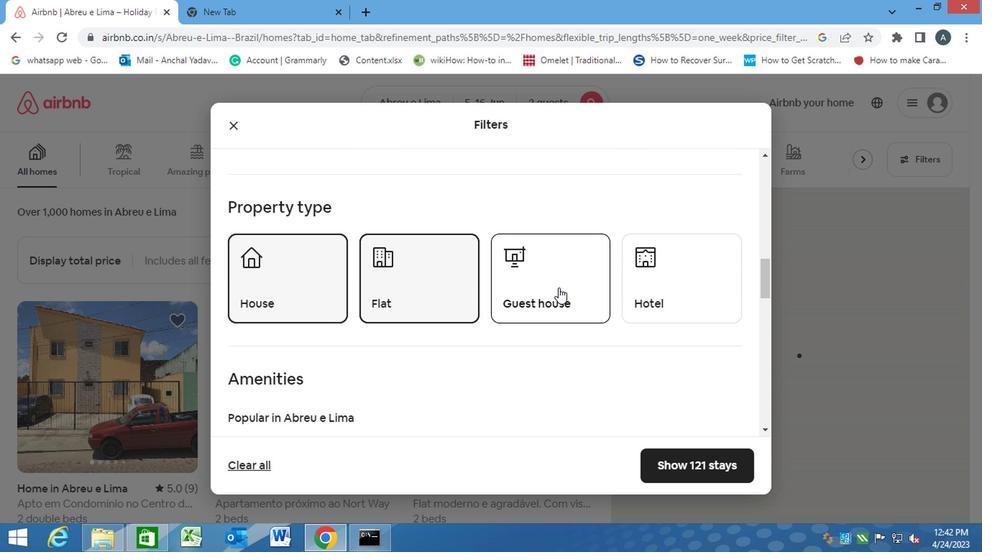 
Action: Mouse pressed left at (554, 287)
Screenshot: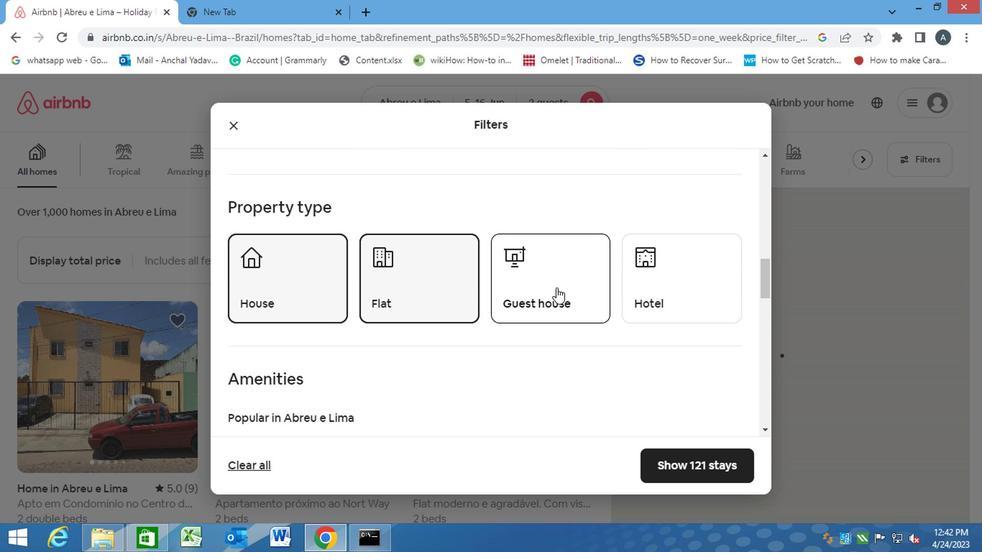 
Action: Mouse moved to (637, 286)
Screenshot: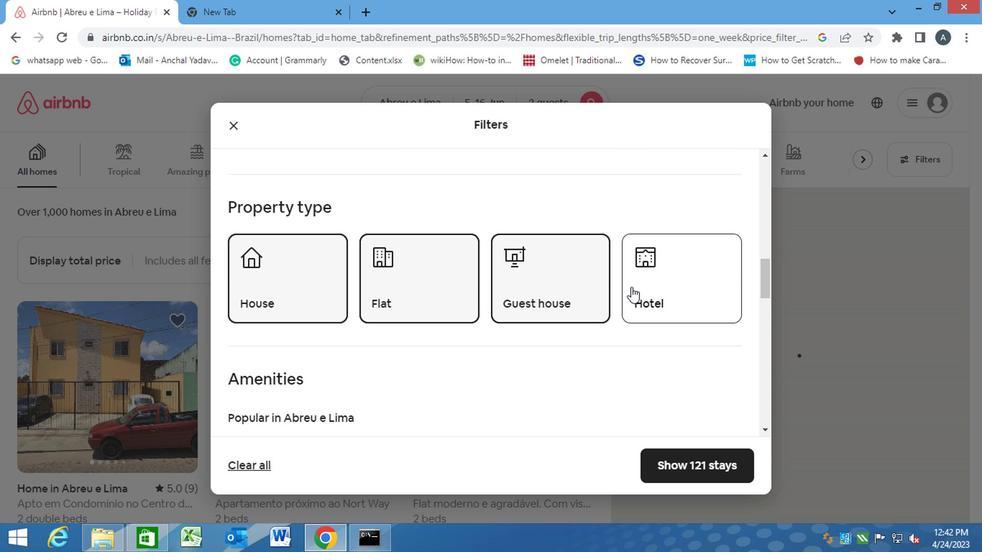 
Action: Mouse pressed left at (637, 286)
Screenshot: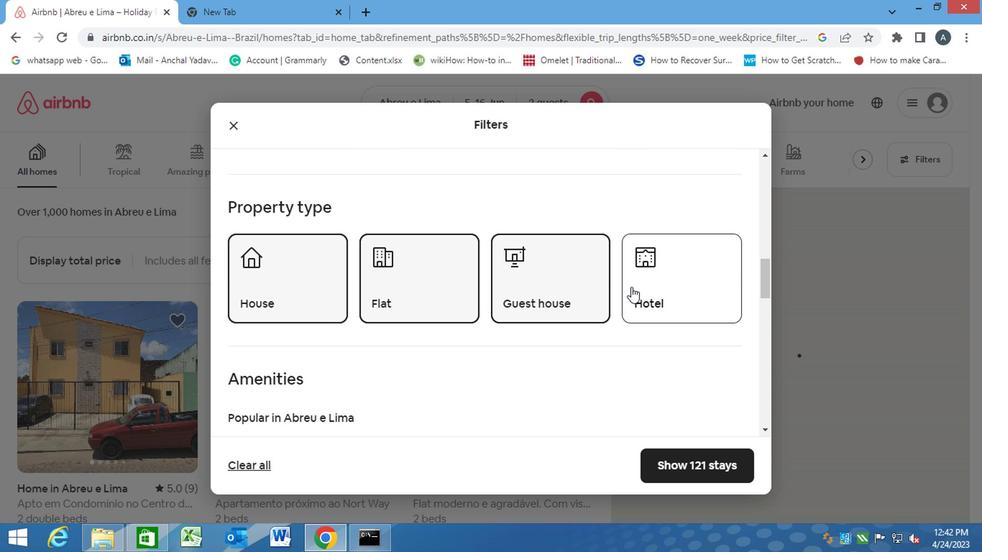 
Action: Mouse moved to (414, 315)
Screenshot: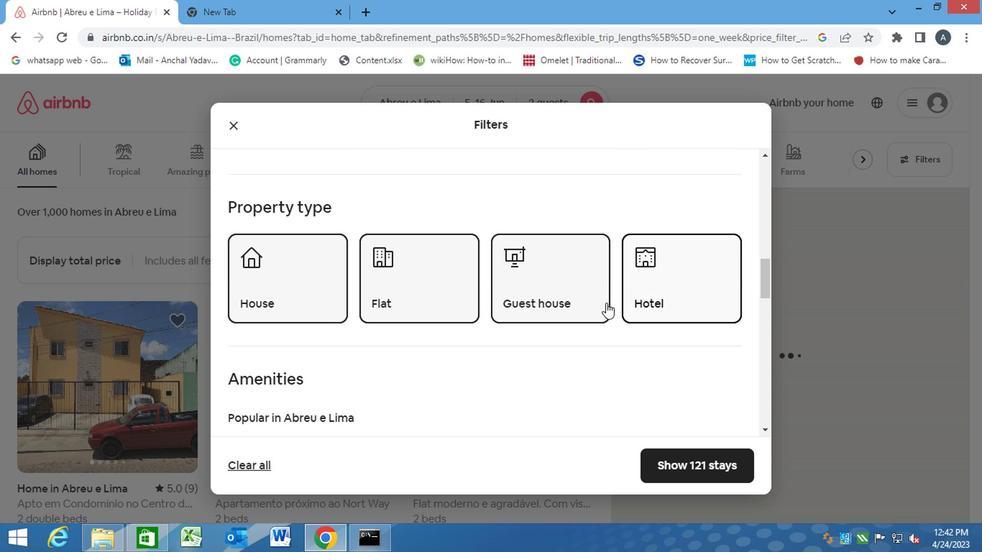 
Action: Mouse scrolled (414, 315) with delta (0, 0)
Screenshot: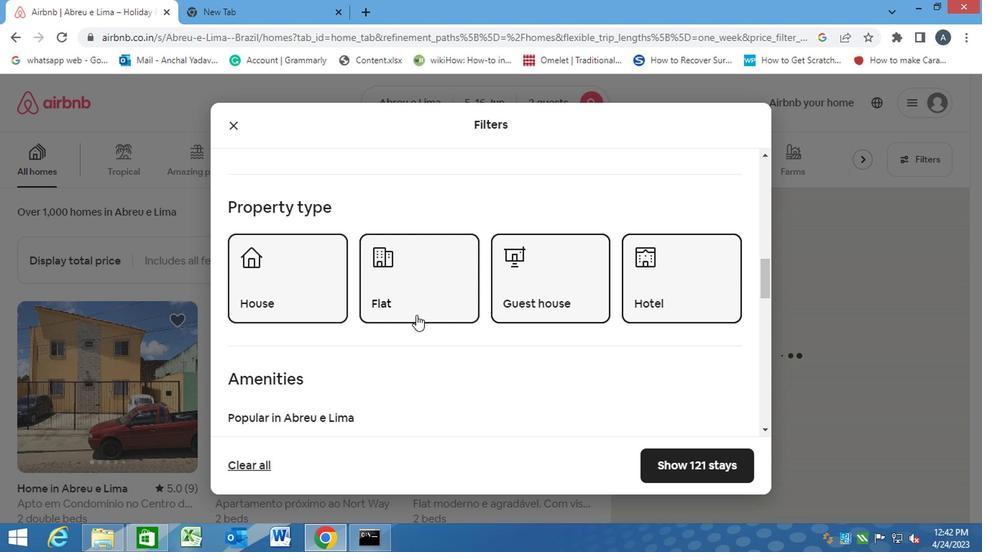 
Action: Mouse scrolled (414, 315) with delta (0, 0)
Screenshot: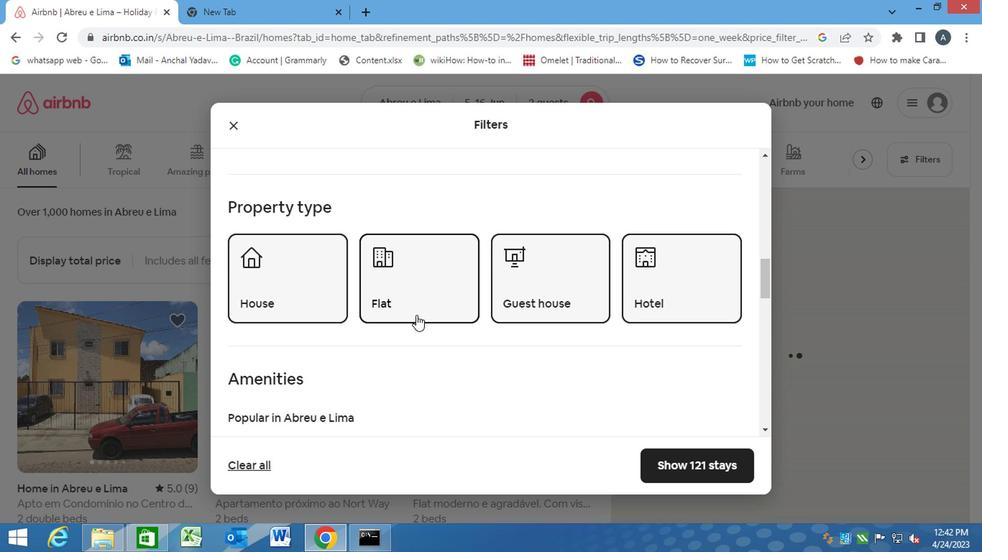 
Action: Mouse scrolled (414, 315) with delta (0, 0)
Screenshot: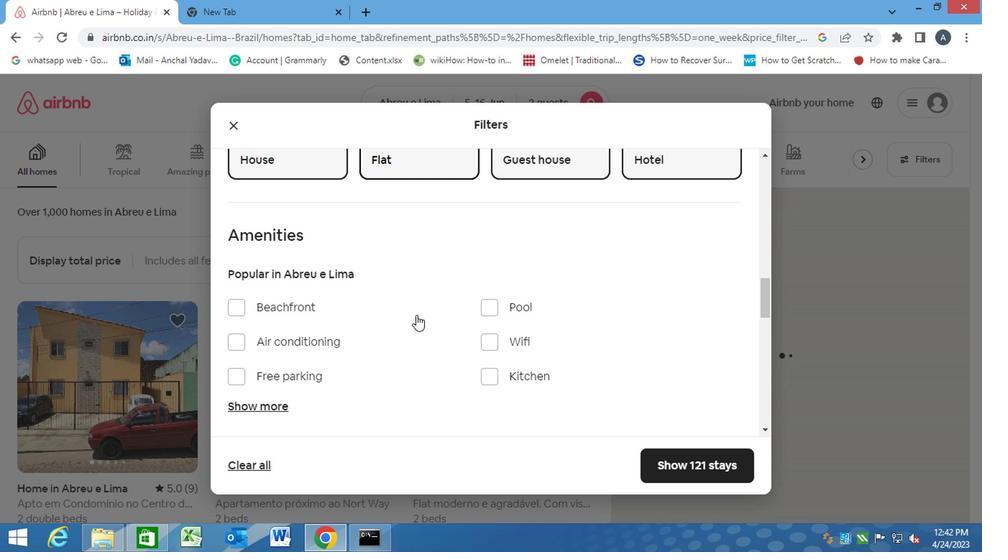 
Action: Mouse scrolled (414, 315) with delta (0, 0)
Screenshot: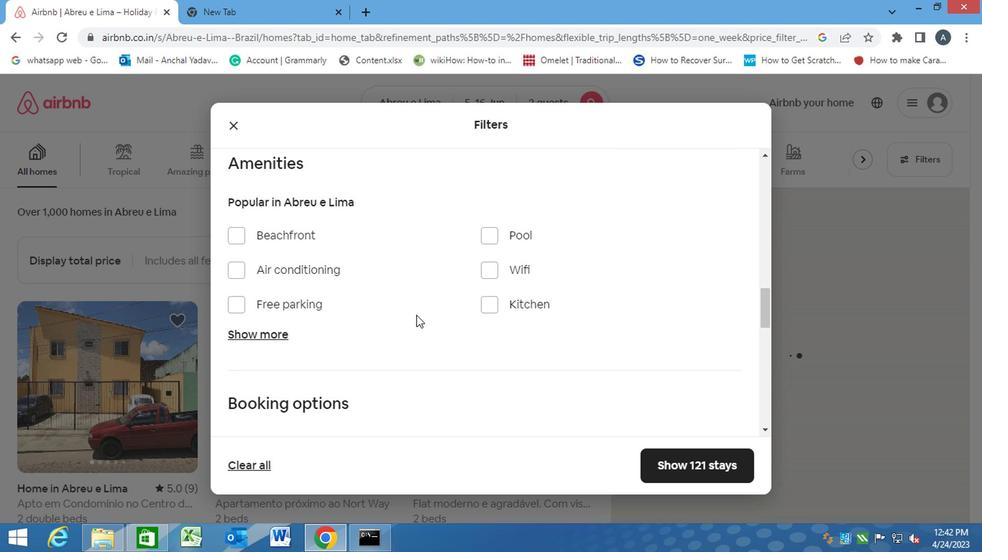 
Action: Mouse moved to (270, 267)
Screenshot: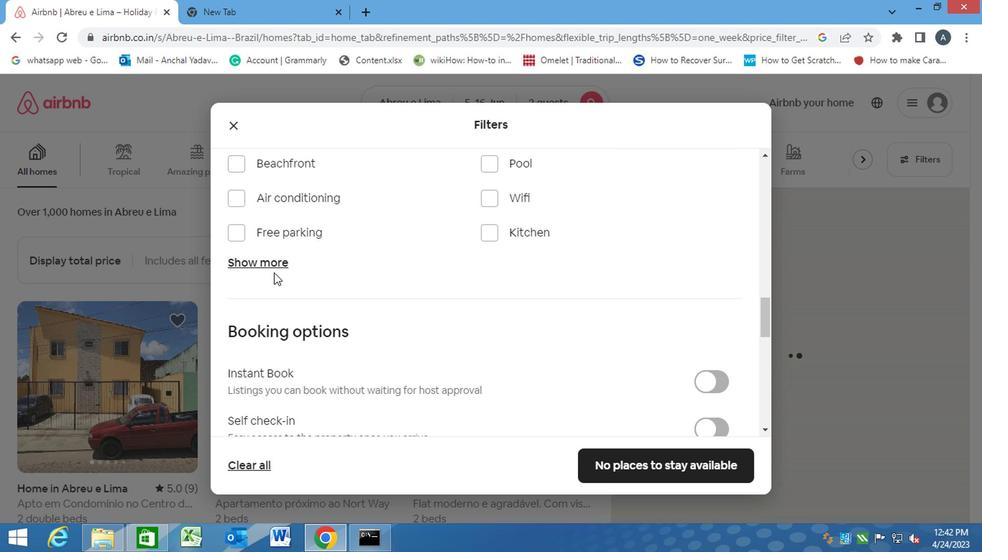 
Action: Mouse pressed left at (270, 267)
Screenshot: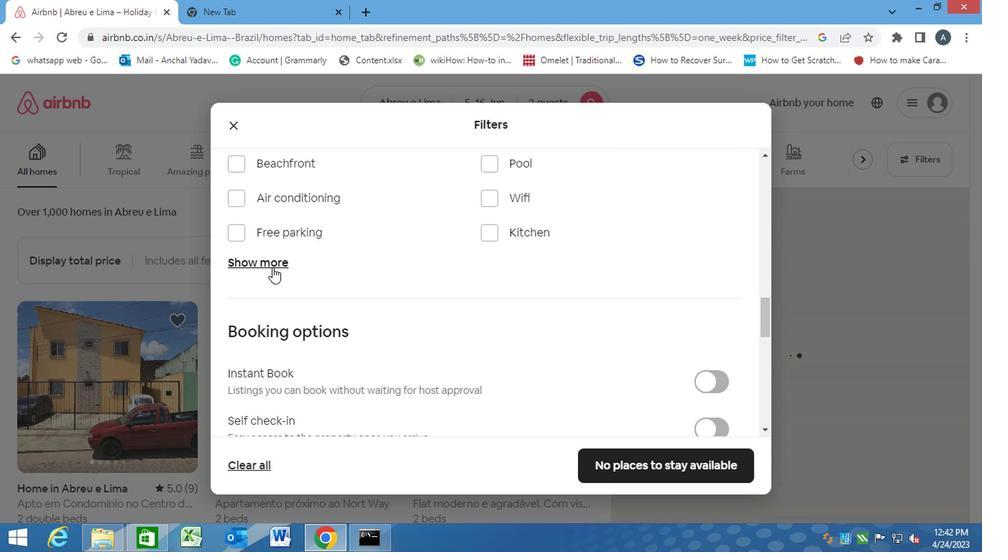 
Action: Mouse moved to (231, 310)
Screenshot: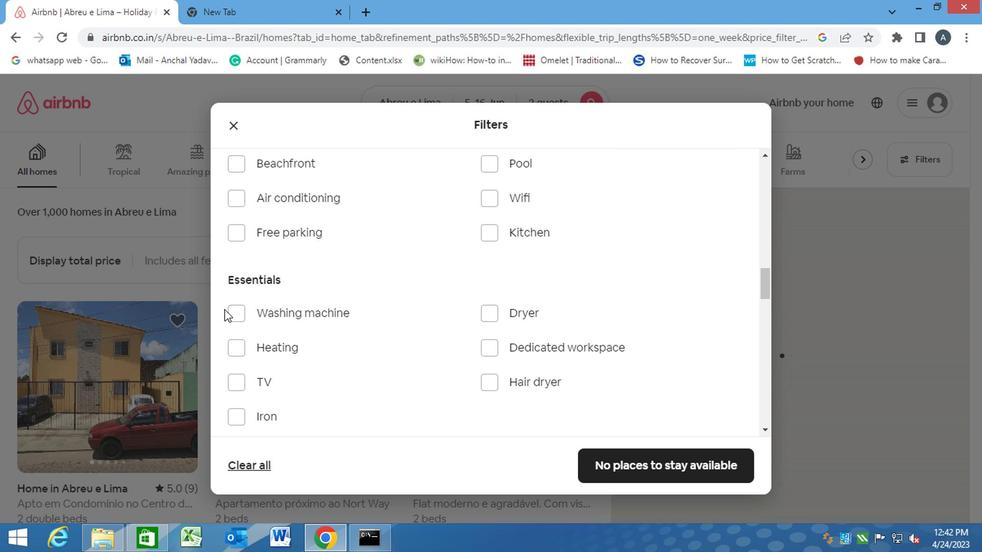 
Action: Mouse pressed left at (231, 310)
Screenshot: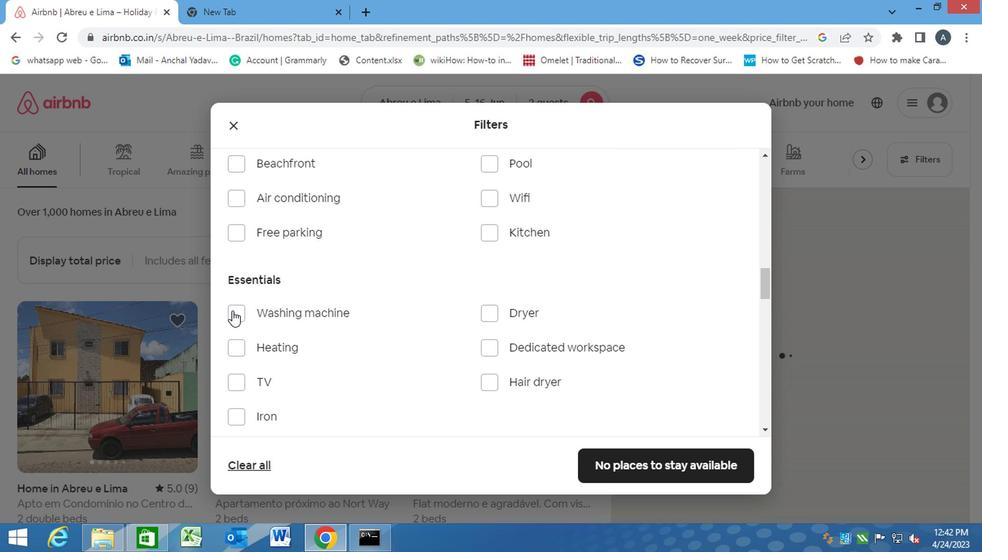 
Action: Mouse moved to (336, 334)
Screenshot: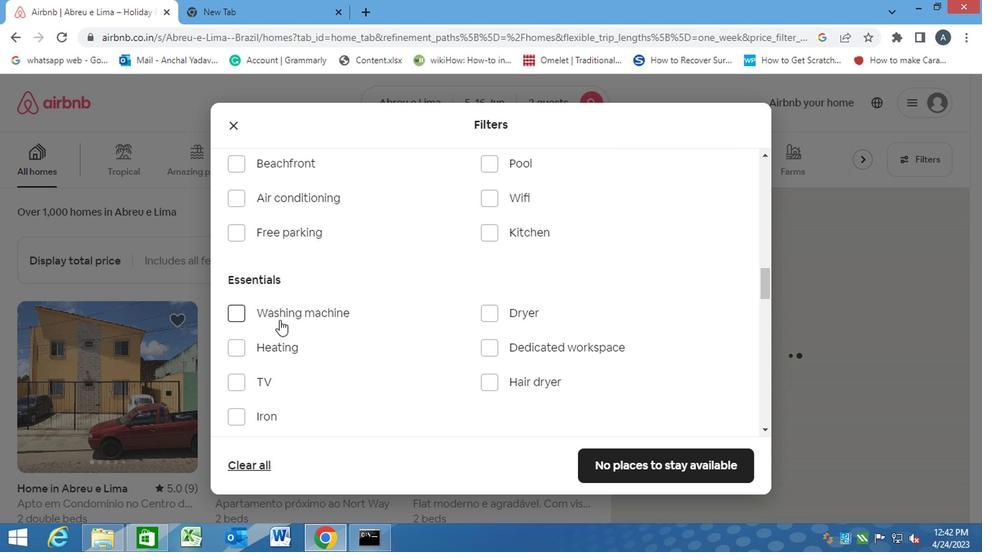 
Action: Mouse scrolled (336, 333) with delta (0, 0)
Screenshot: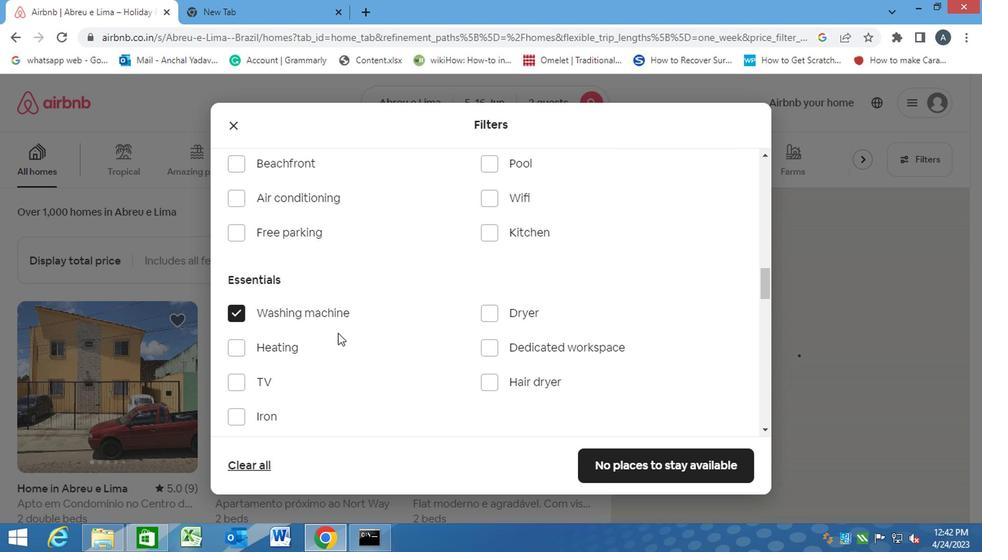 
Action: Mouse scrolled (336, 333) with delta (0, 0)
Screenshot: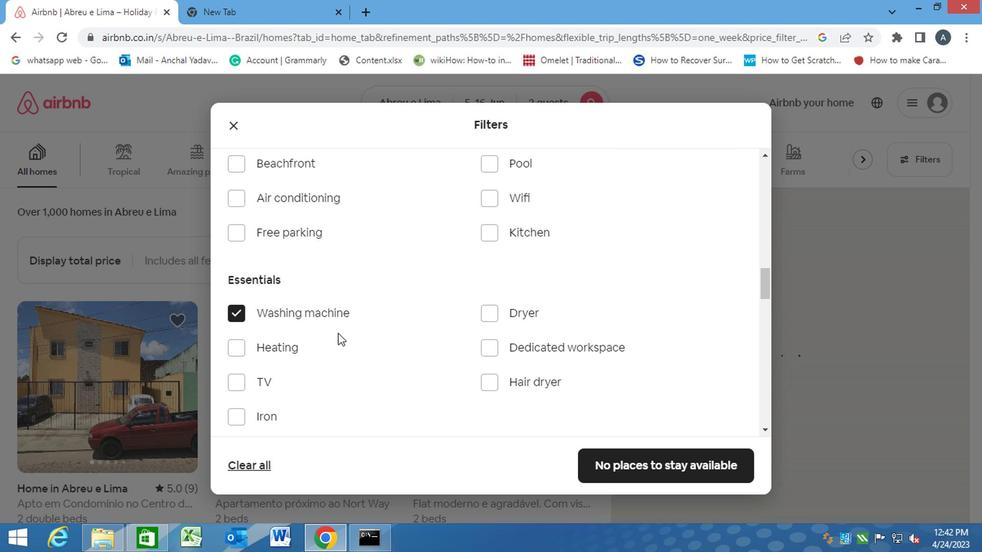 
Action: Mouse scrolled (336, 333) with delta (0, 0)
Screenshot: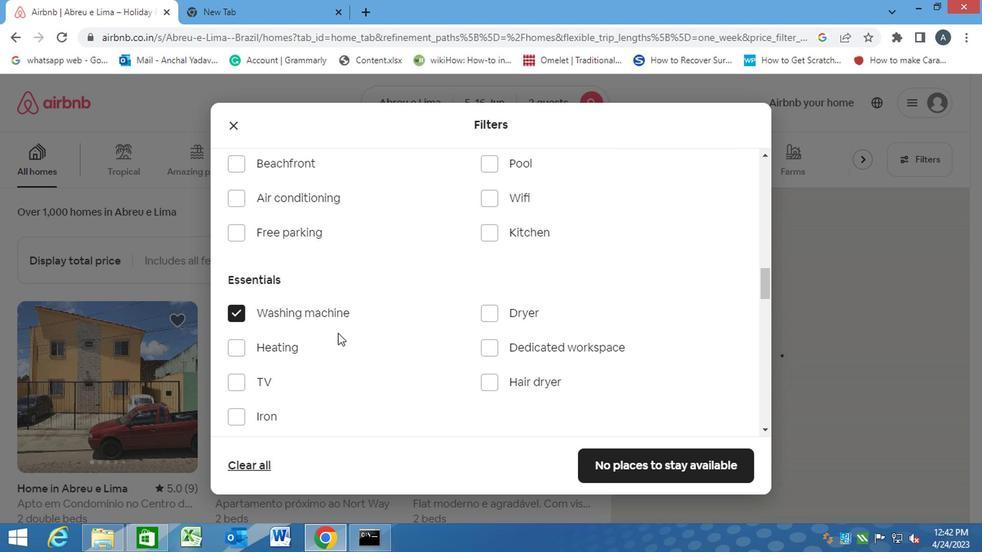 
Action: Mouse moved to (384, 320)
Screenshot: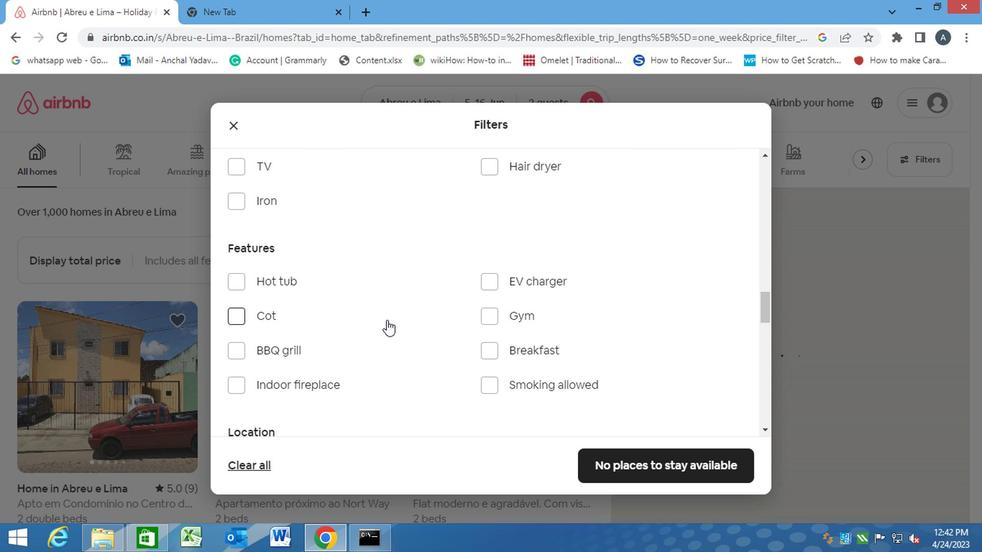 
Action: Mouse scrolled (384, 320) with delta (0, 0)
Screenshot: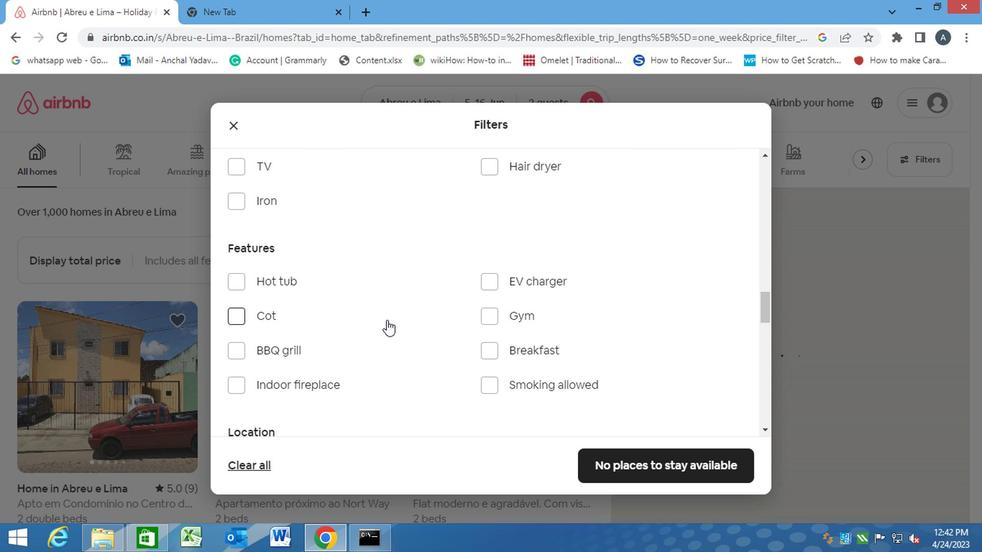 
Action: Mouse scrolled (384, 320) with delta (0, 0)
Screenshot: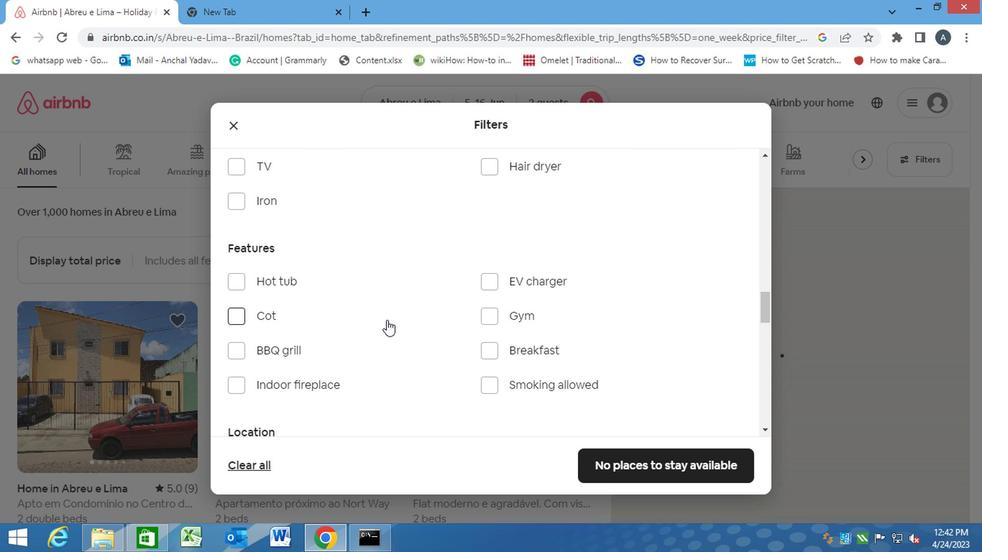 
Action: Mouse moved to (446, 327)
Screenshot: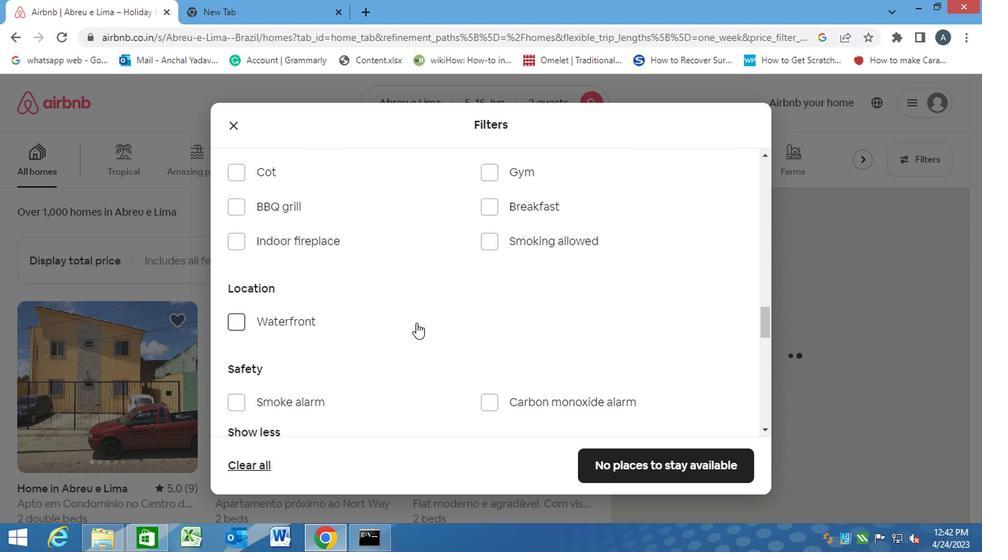 
Action: Mouse scrolled (446, 326) with delta (0, 0)
Screenshot: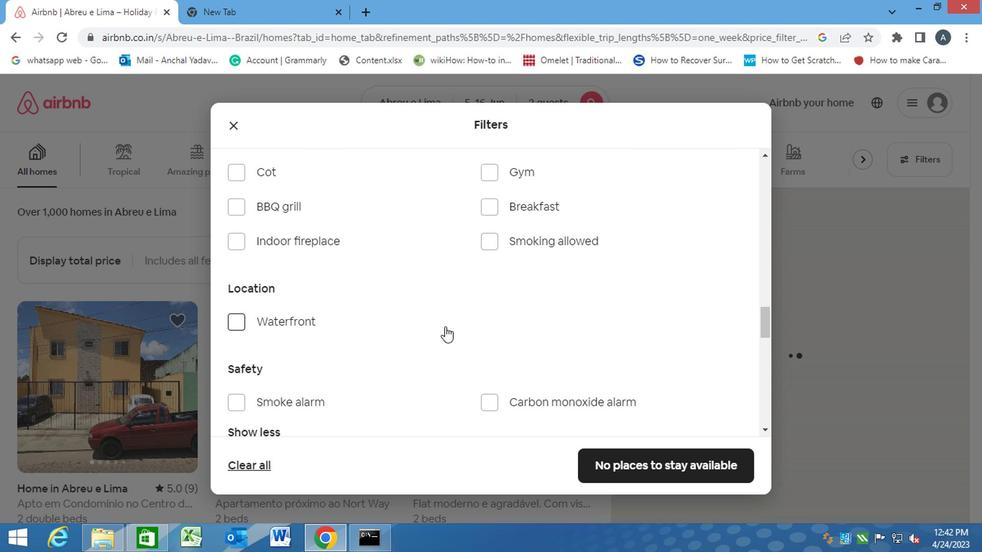 
Action: Mouse scrolled (446, 326) with delta (0, 0)
Screenshot: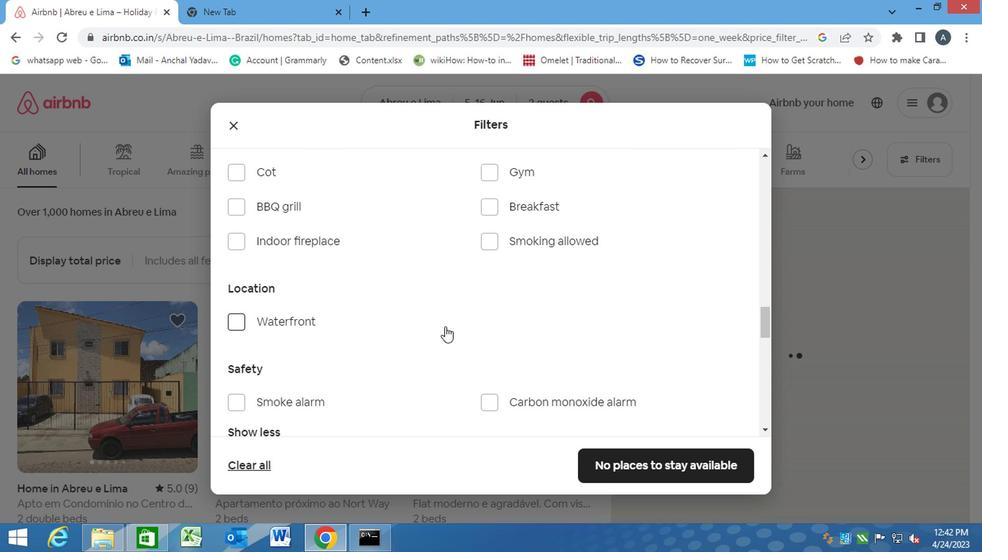 
Action: Mouse scrolled (446, 326) with delta (0, 0)
Screenshot: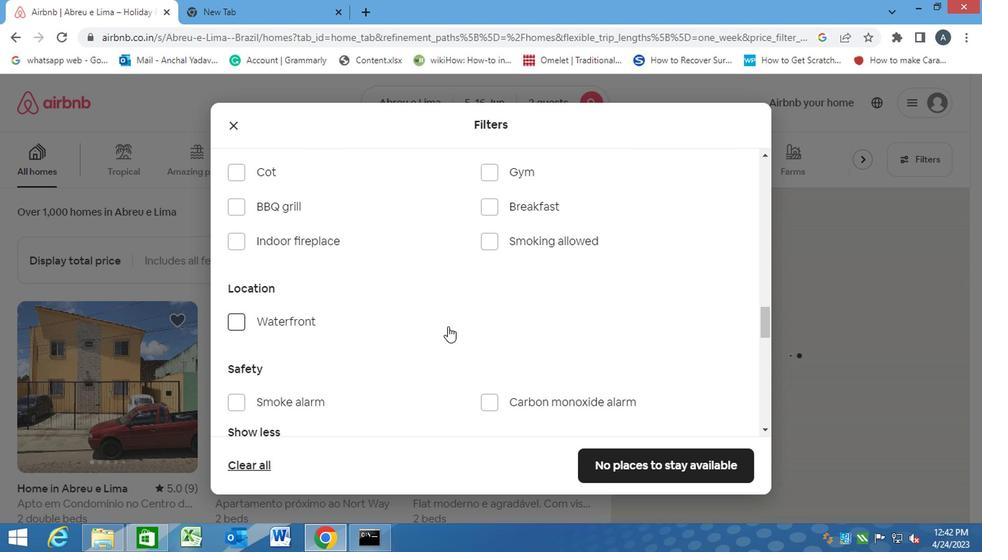 
Action: Mouse moved to (701, 374)
Screenshot: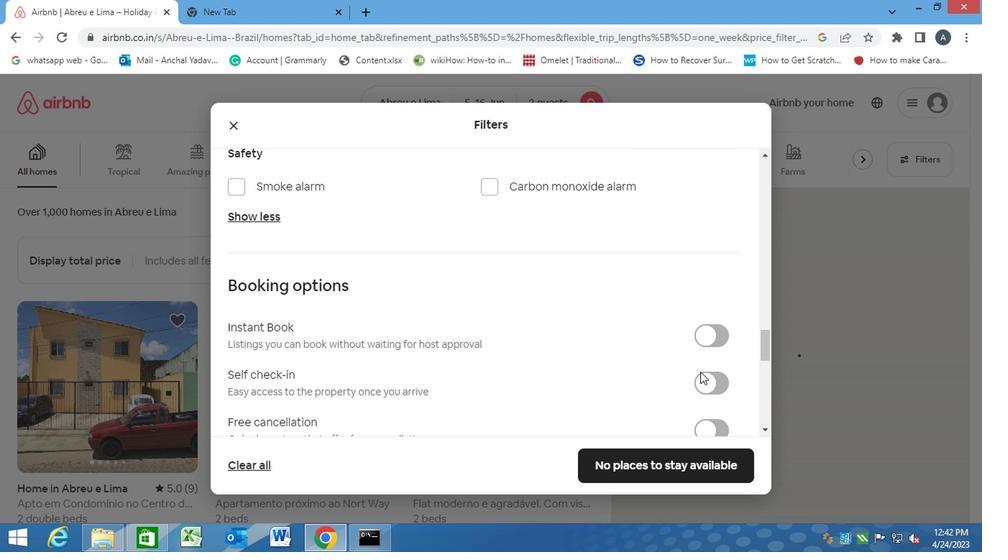 
Action: Mouse pressed left at (701, 374)
Screenshot: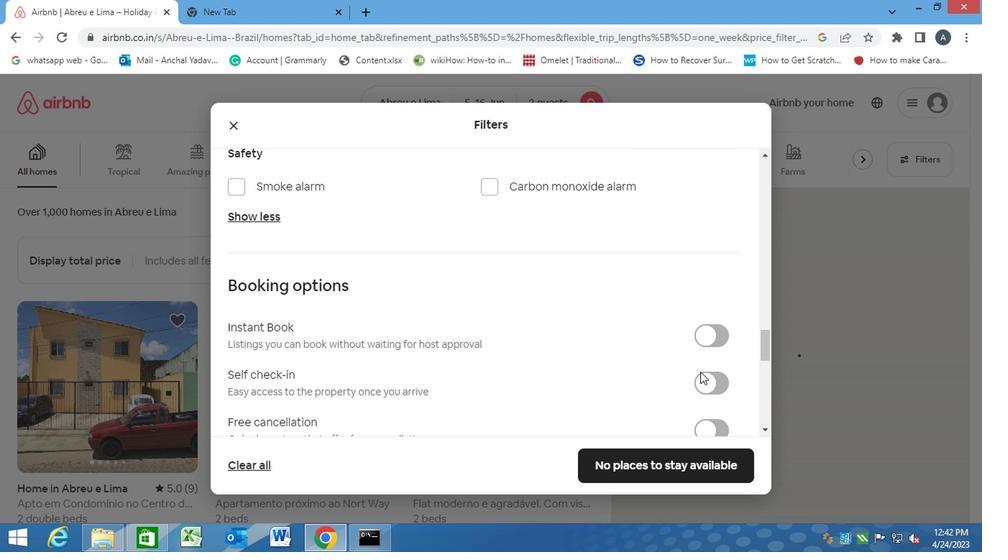 
Action: Mouse moved to (605, 403)
Screenshot: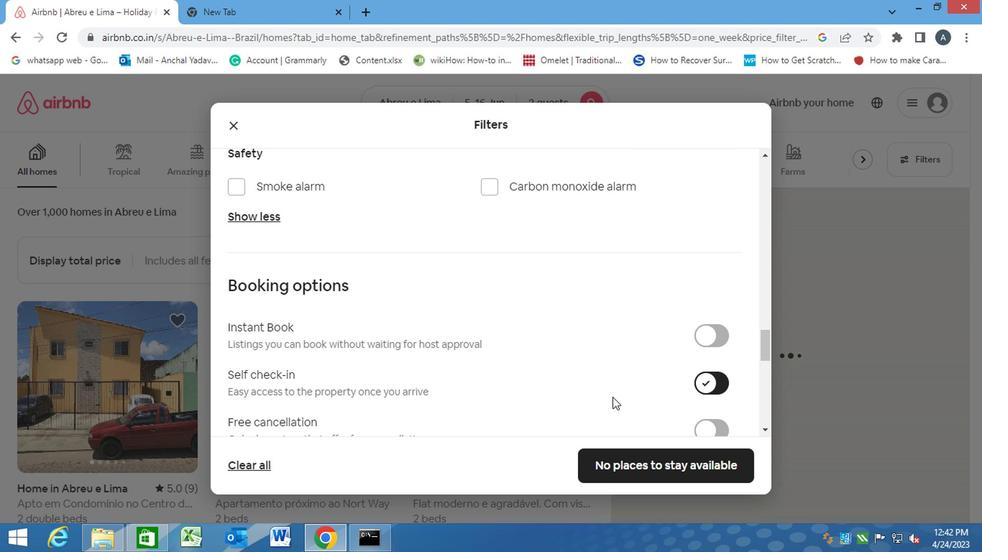 
Action: Mouse scrolled (605, 402) with delta (0, 0)
Screenshot: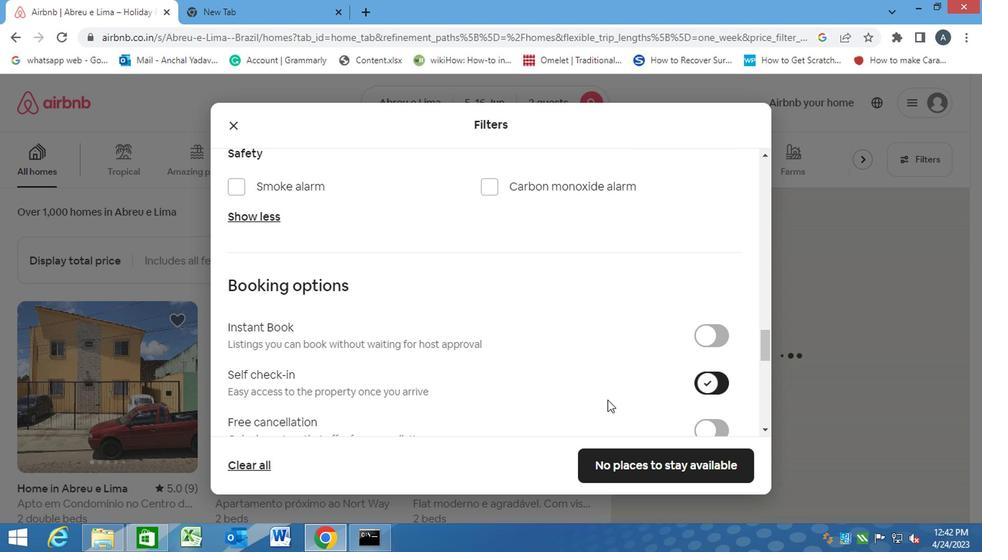 
Action: Mouse scrolled (605, 402) with delta (0, 0)
Screenshot: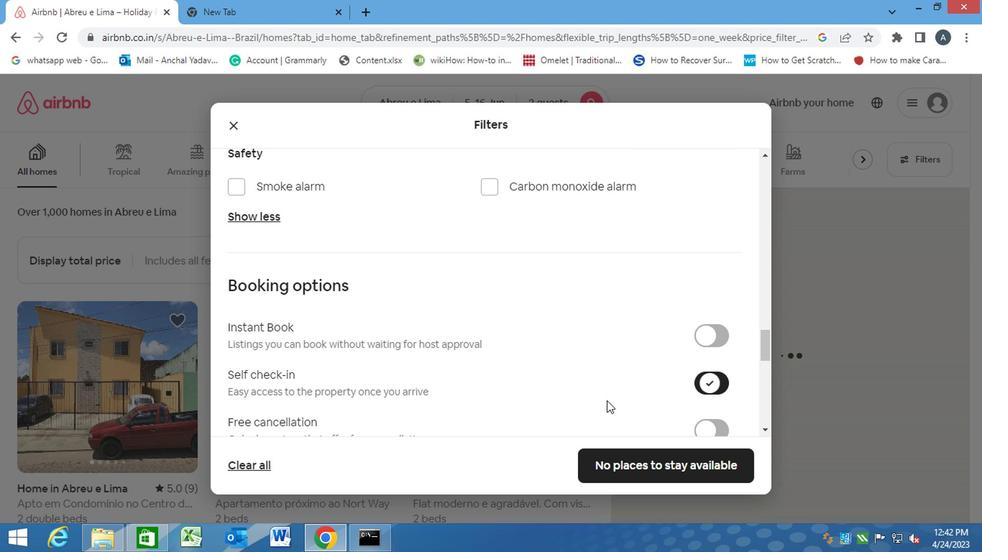 
Action: Mouse scrolled (605, 402) with delta (0, 0)
Screenshot: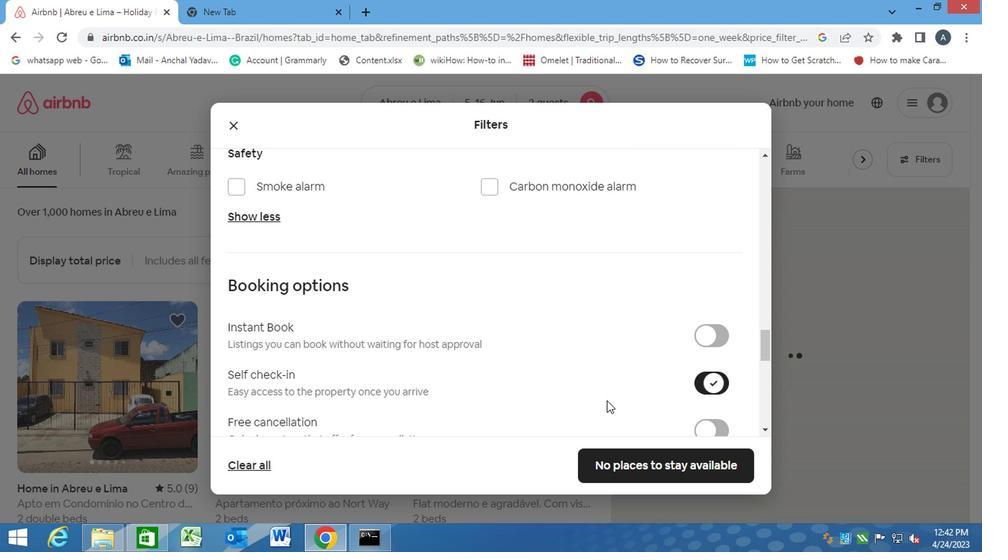 
Action: Mouse moved to (554, 376)
Screenshot: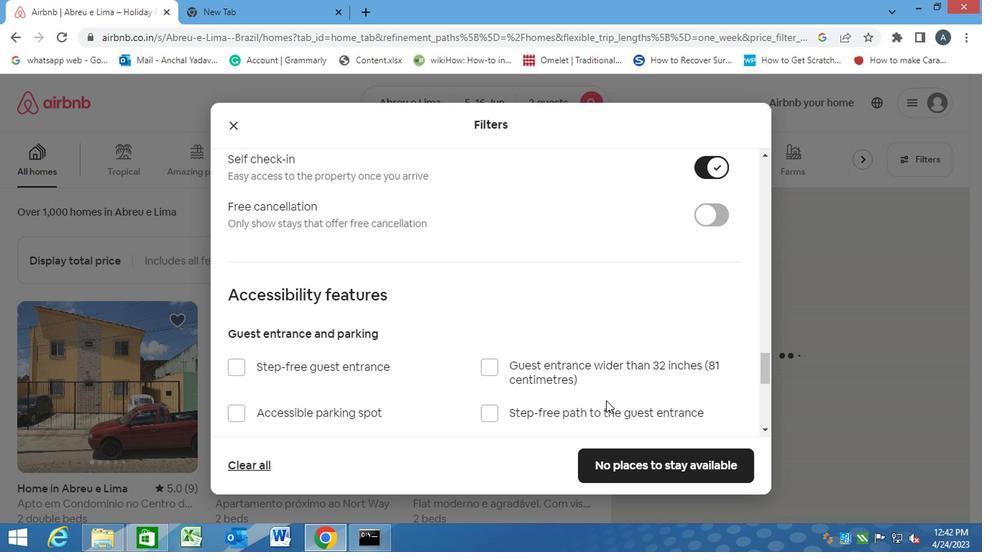 
Action: Mouse scrolled (554, 375) with delta (0, 0)
Screenshot: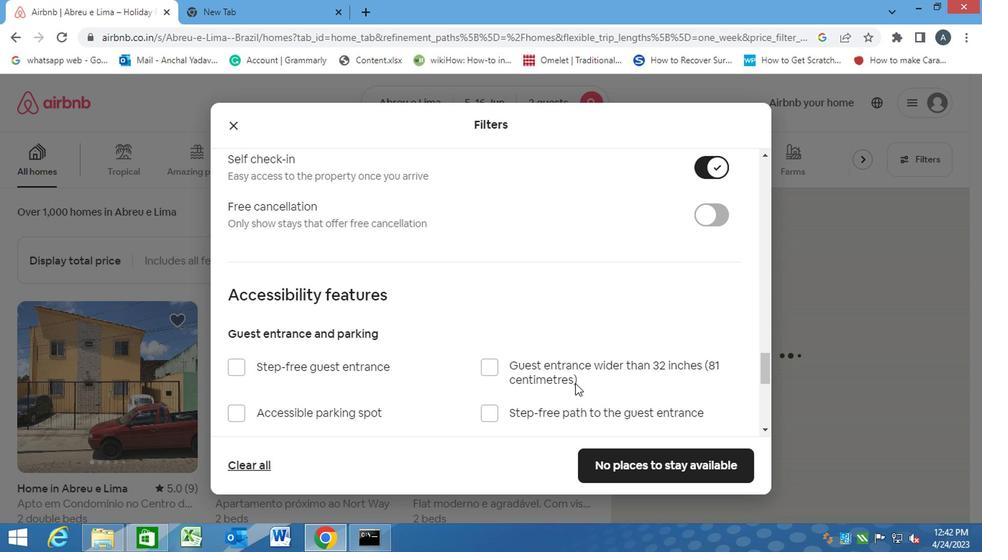 
Action: Mouse scrolled (554, 375) with delta (0, 0)
Screenshot: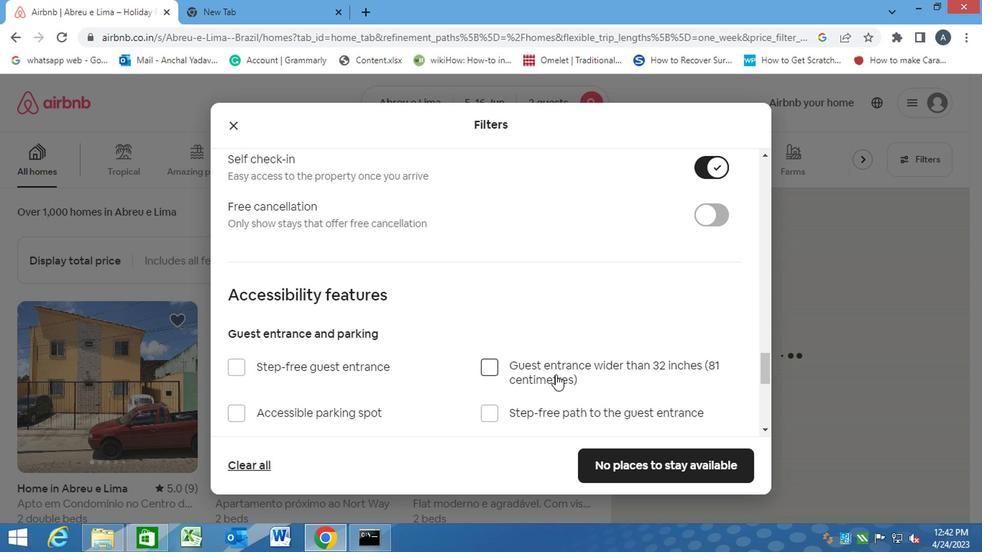 
Action: Mouse scrolled (554, 375) with delta (0, 0)
Screenshot: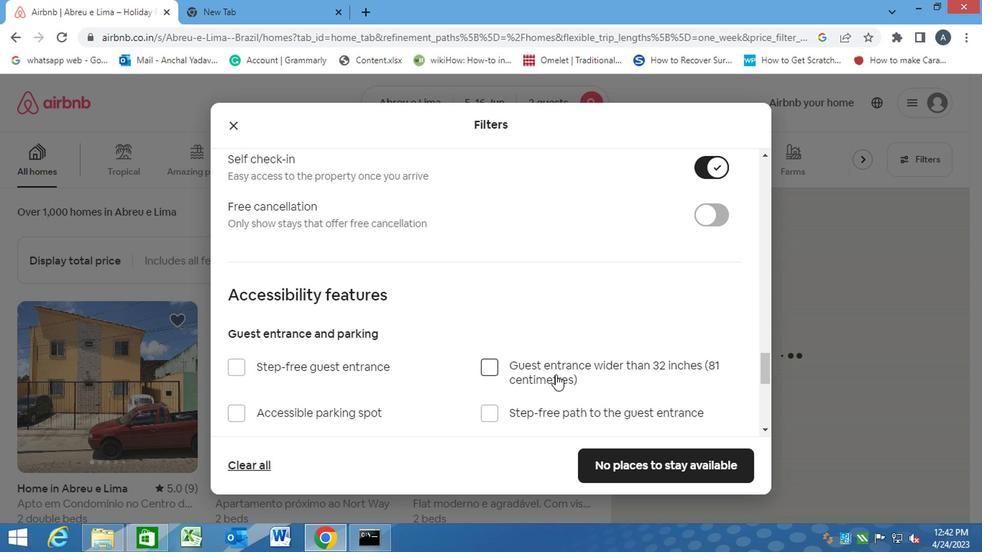 
Action: Mouse moved to (461, 353)
Screenshot: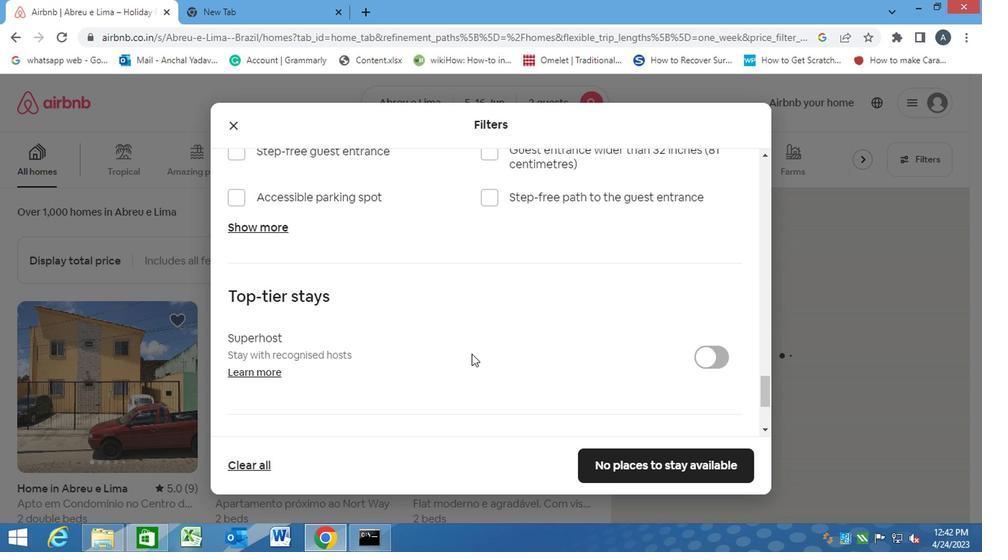 
Action: Mouse scrolled (461, 352) with delta (0, -1)
Screenshot: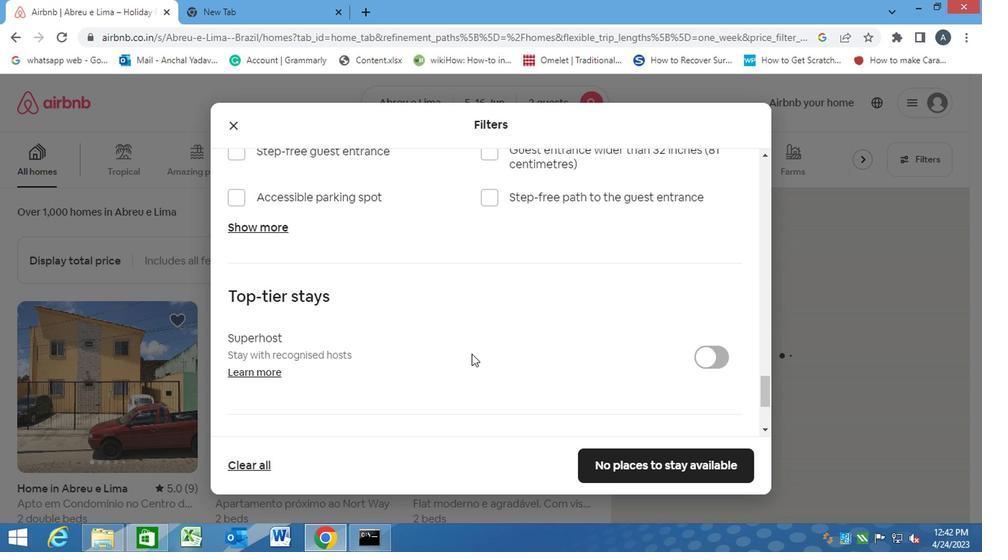 
Action: Mouse scrolled (461, 352) with delta (0, -1)
Screenshot: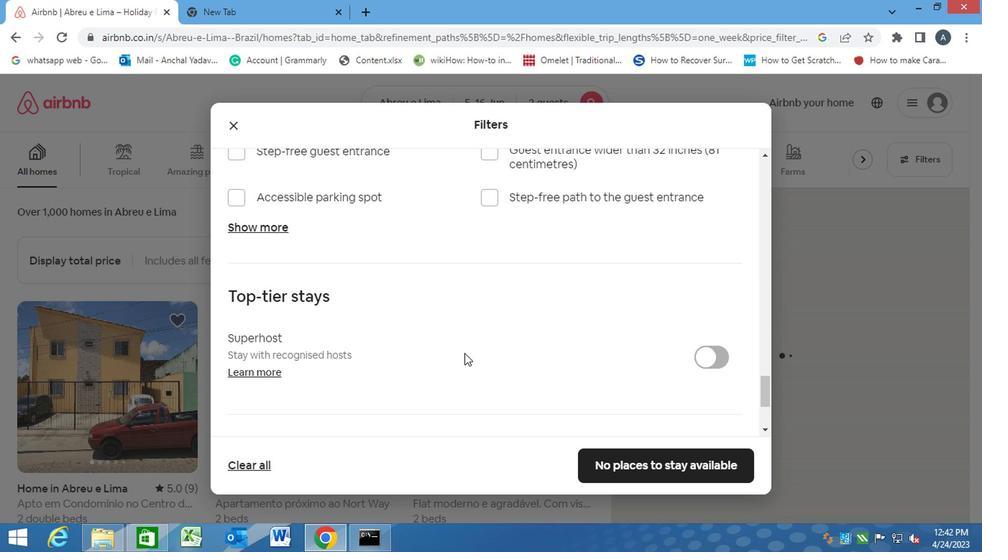 
Action: Mouse scrolled (461, 352) with delta (0, -1)
Screenshot: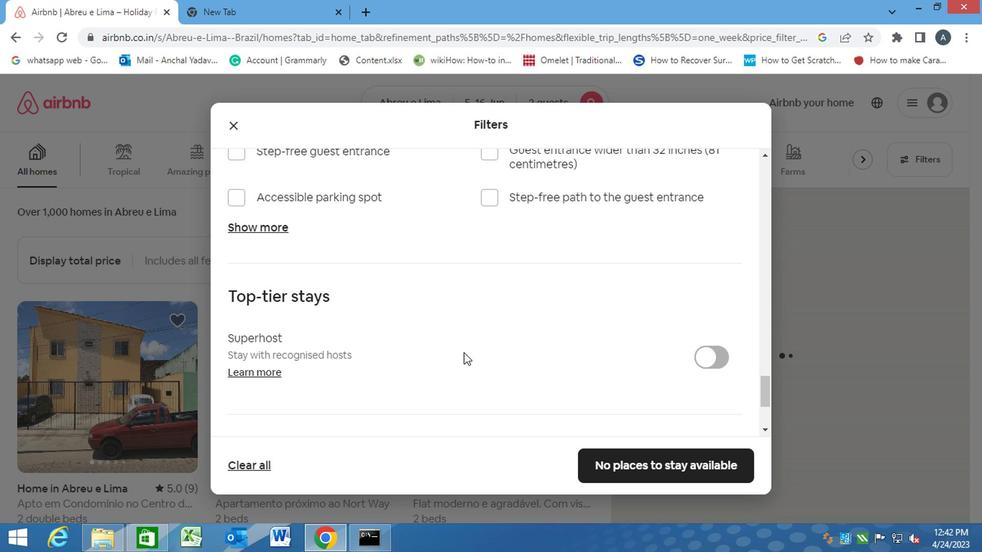 
Action: Mouse moved to (271, 405)
Screenshot: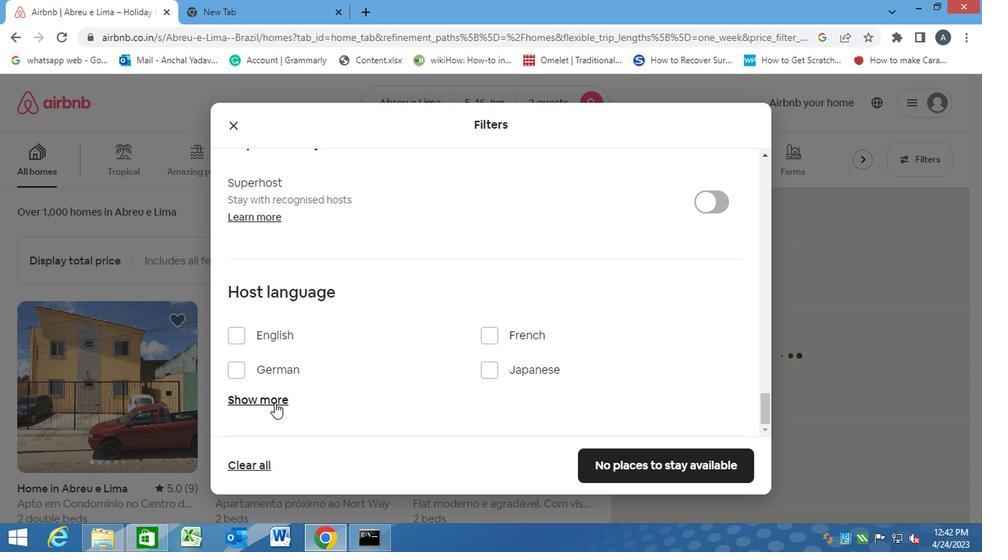
Action: Mouse pressed left at (271, 405)
Screenshot: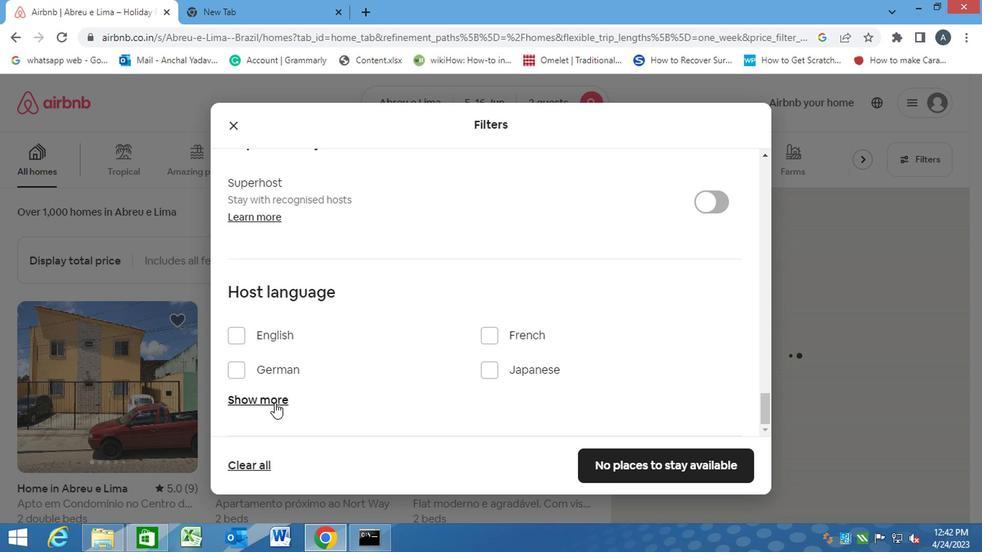 
Action: Mouse moved to (272, 404)
Screenshot: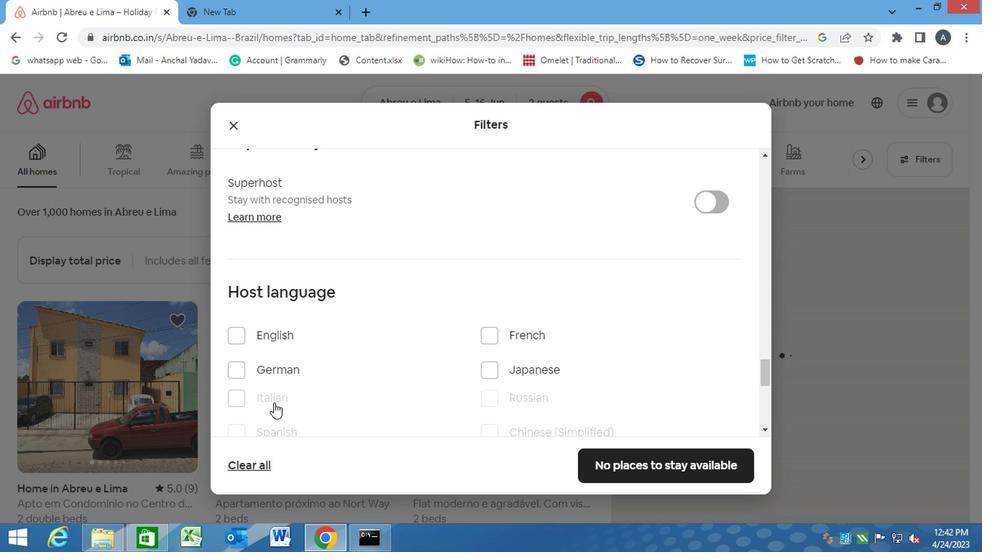 
Action: Mouse scrolled (272, 403) with delta (0, -1)
Screenshot: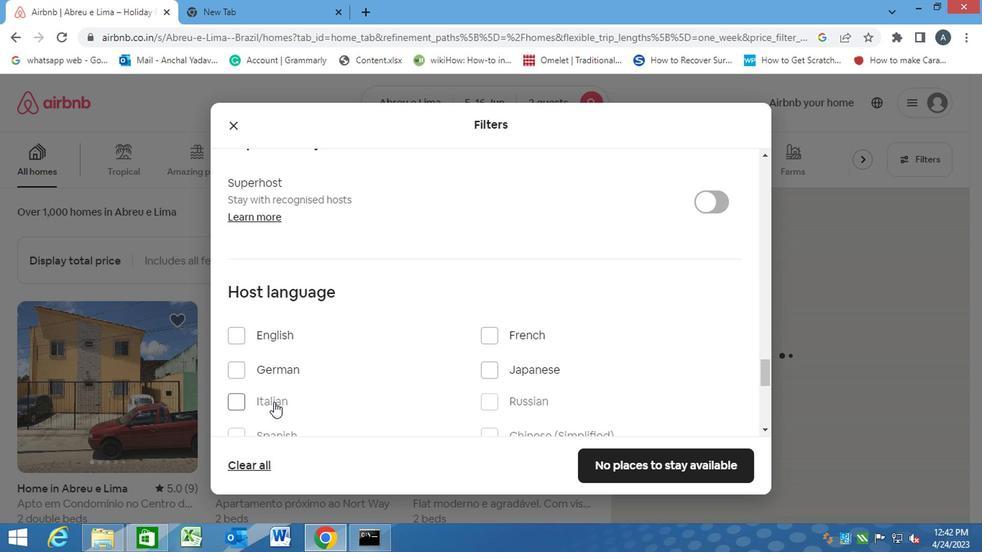 
Action: Mouse scrolled (272, 403) with delta (0, -1)
Screenshot: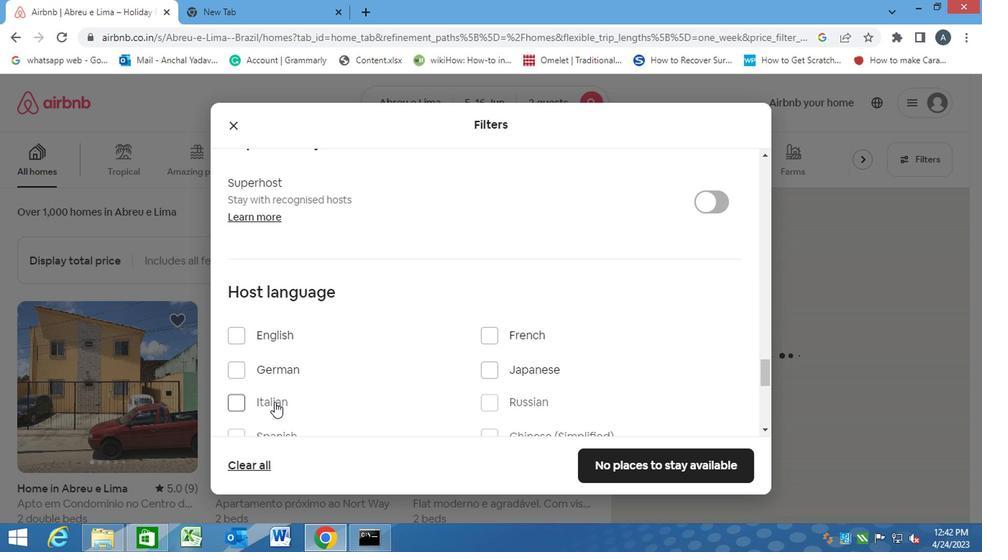 
Action: Mouse moved to (231, 294)
Screenshot: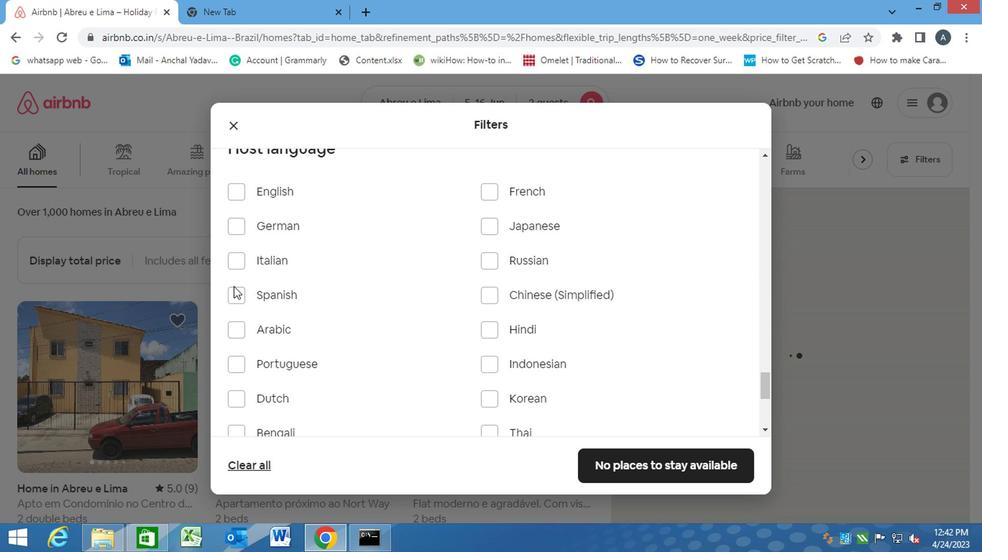 
Action: Mouse pressed left at (231, 294)
Screenshot: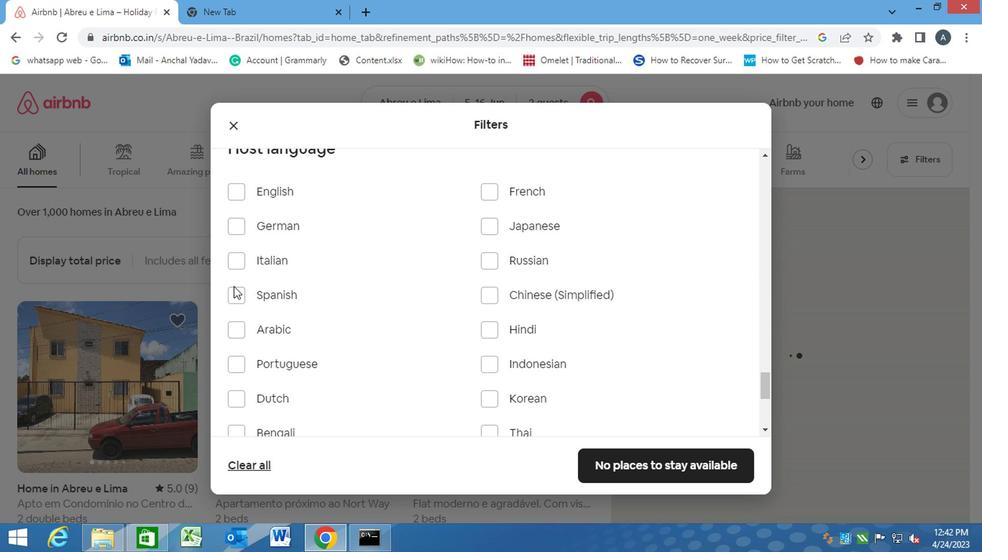 
Action: Mouse moved to (676, 458)
Screenshot: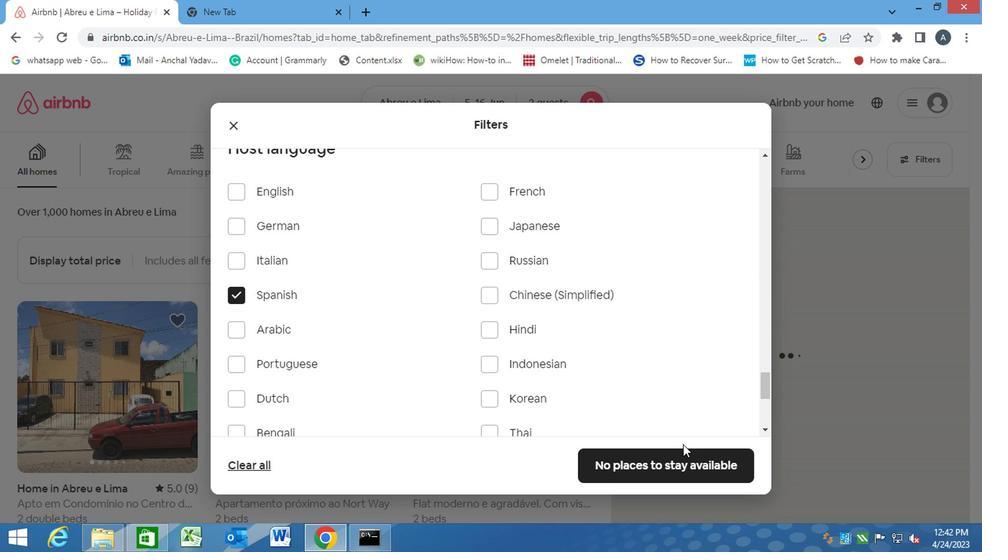 
Action: Mouse pressed left at (676, 458)
Screenshot: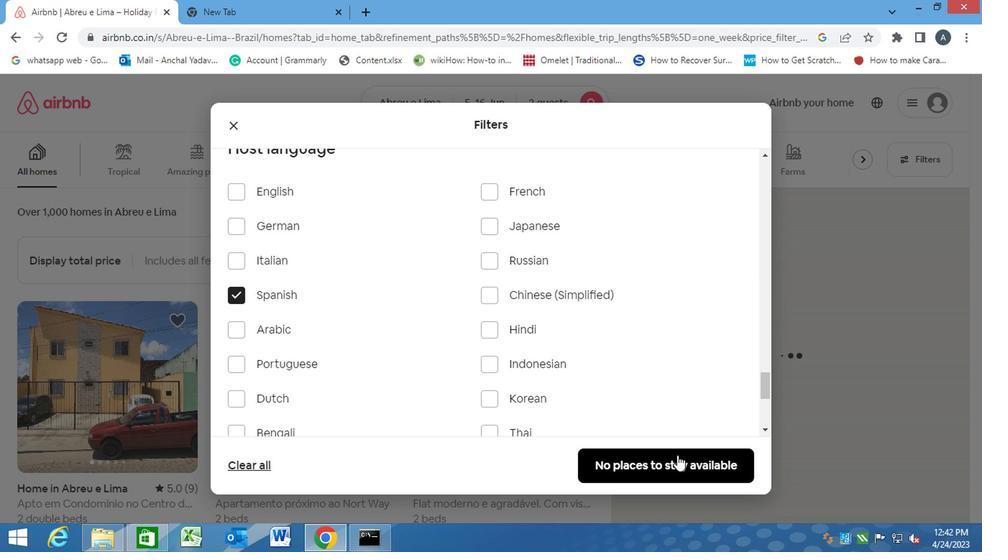 
Action: Mouse moved to (674, 459)
Screenshot: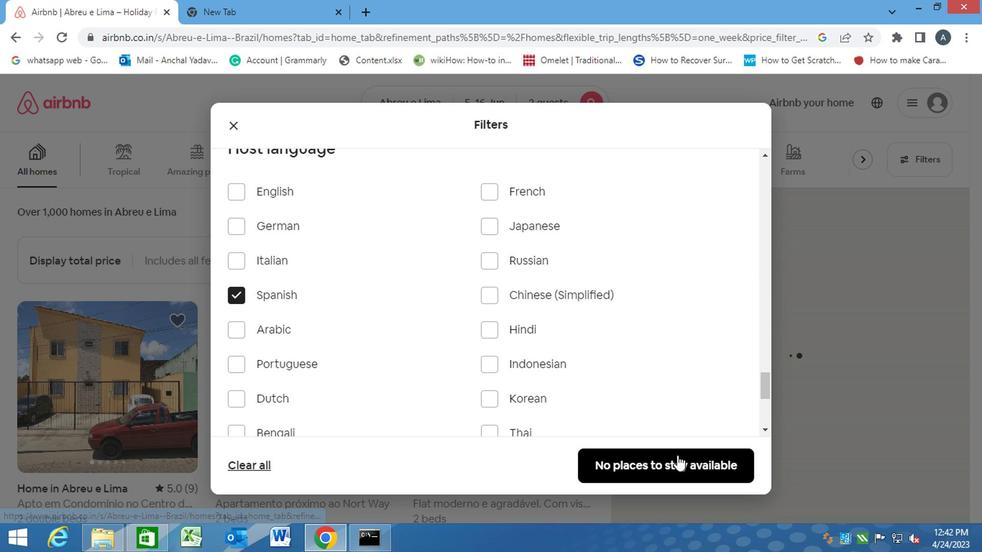 
